 Task: Look for space in Bad Soden am Taunus, Germany from 9th July, 2023 to 16th July, 2023 for 2 adults, 1 child in price range Rs.8000 to Rs.16000. Place can be entire place with 2 bedrooms having 2 beds and 1 bathroom. Property type can be house, flat, guest house. Booking option can be shelf check-in. Required host language is English.
Action: Mouse moved to (632, 84)
Screenshot: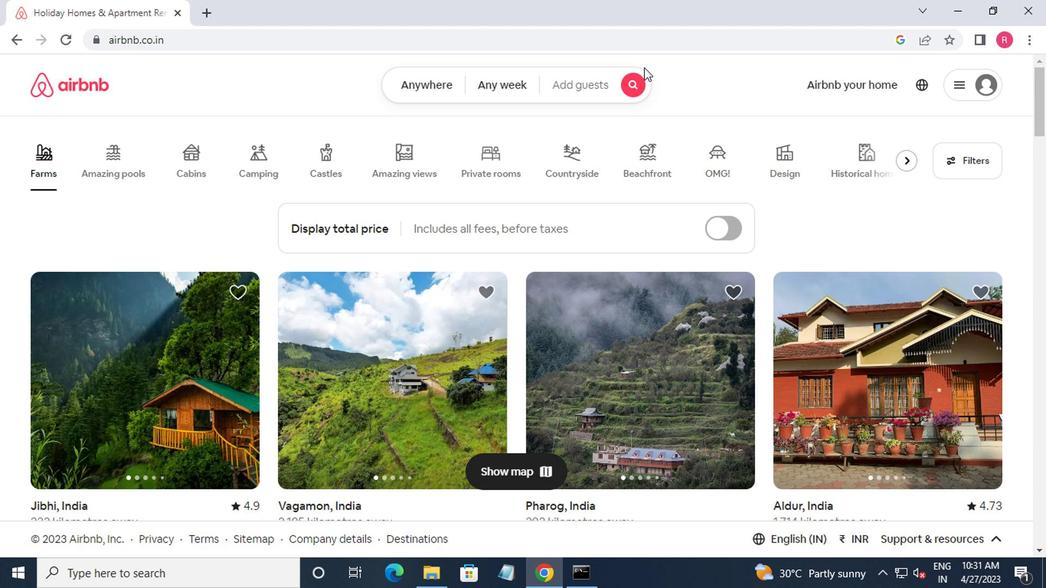 
Action: Mouse pressed left at (632, 84)
Screenshot: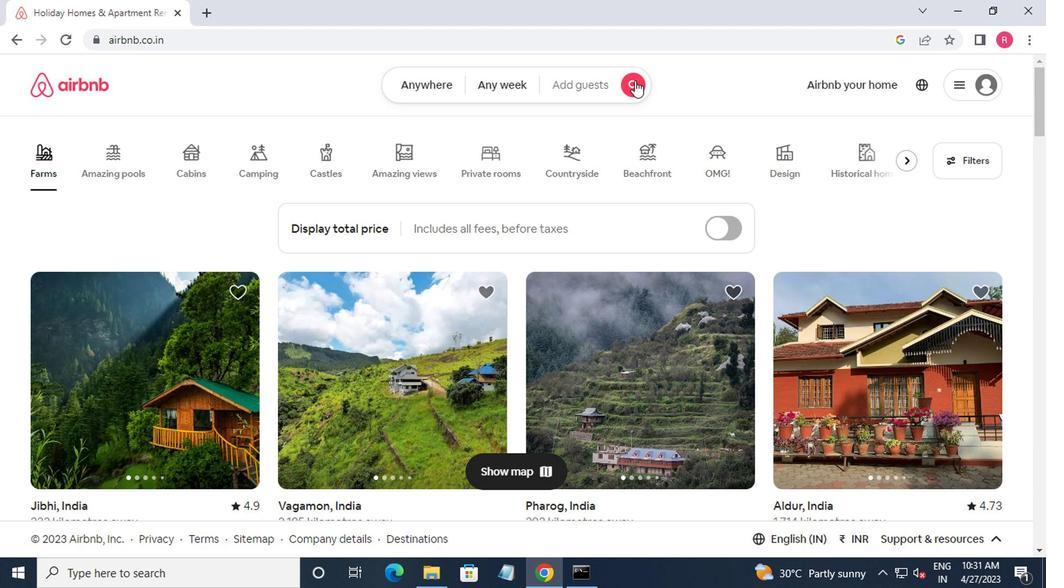 
Action: Mouse moved to (257, 149)
Screenshot: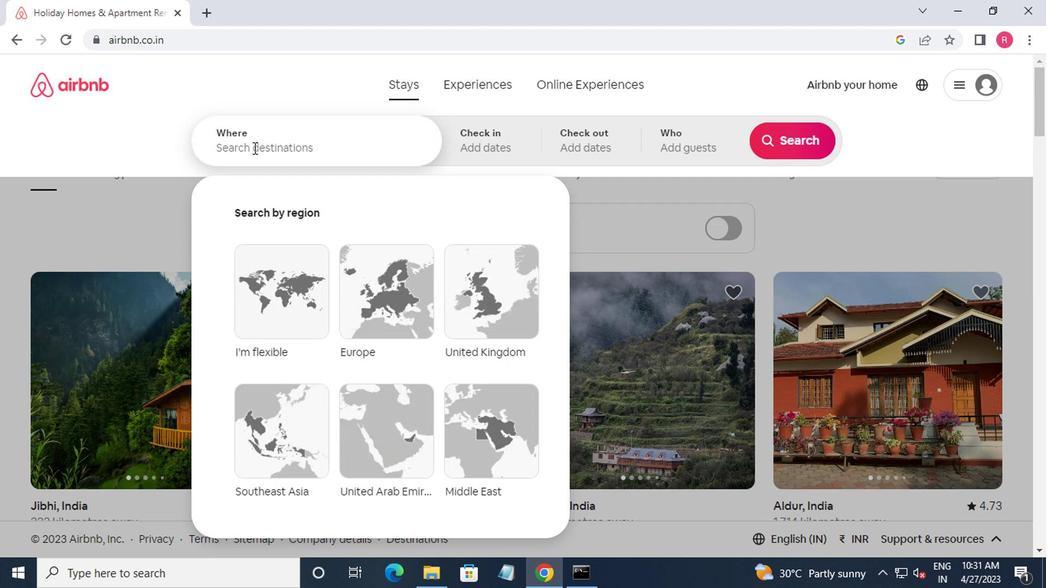 
Action: Mouse pressed left at (257, 149)
Screenshot: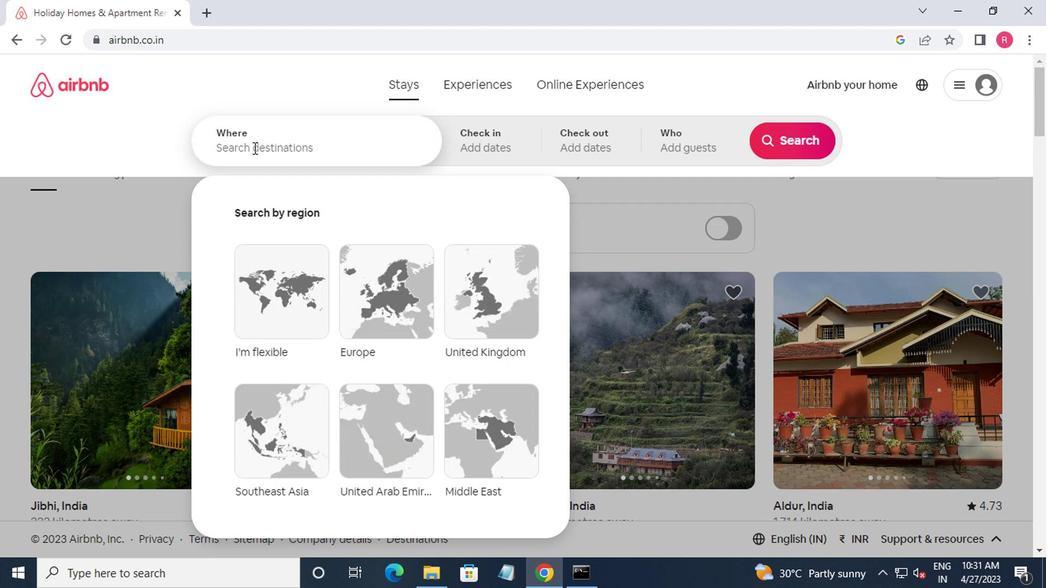 
Action: Key pressed bad<Key.space>soden<Key.space>a
Screenshot: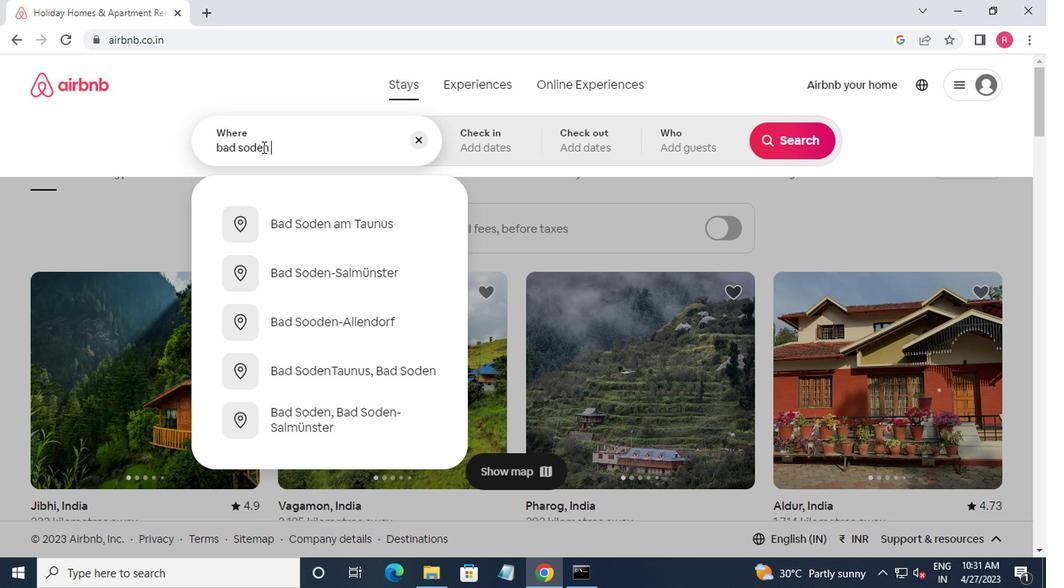 
Action: Mouse moved to (480, 349)
Screenshot: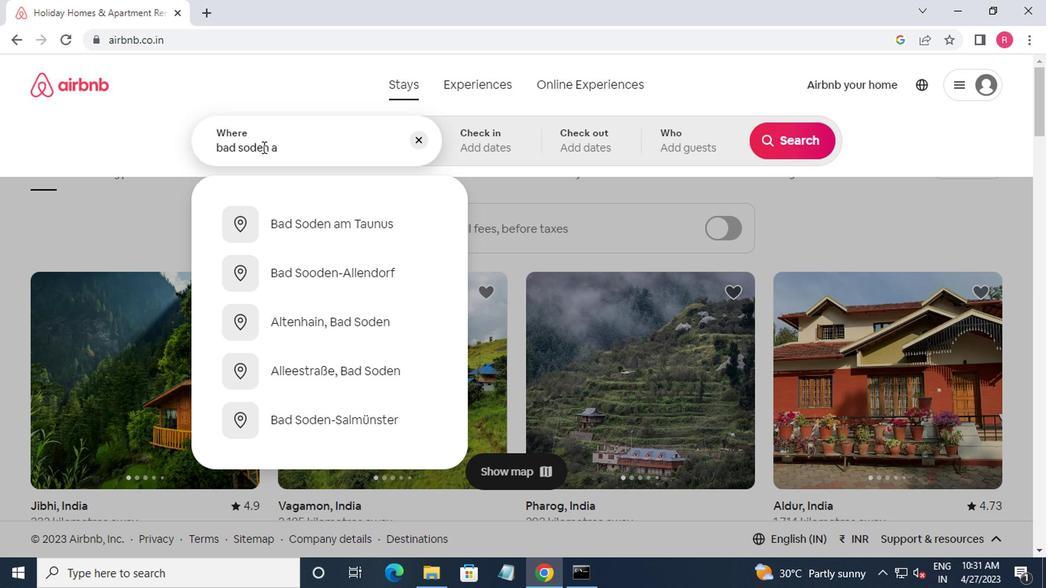 
Action: Mouse scrolled (480, 349) with delta (0, 0)
Screenshot: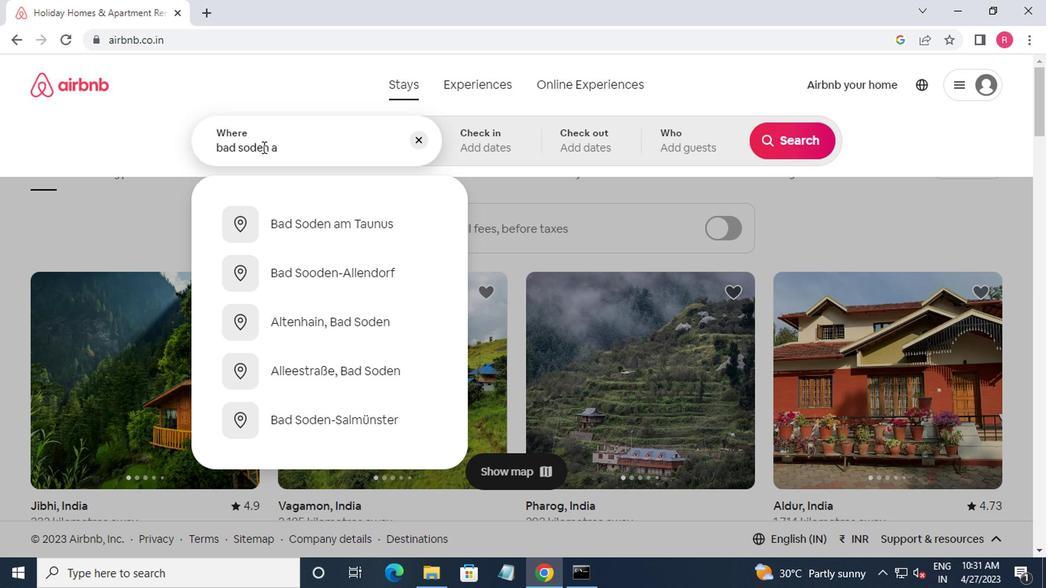 
Action: Mouse moved to (622, 92)
Screenshot: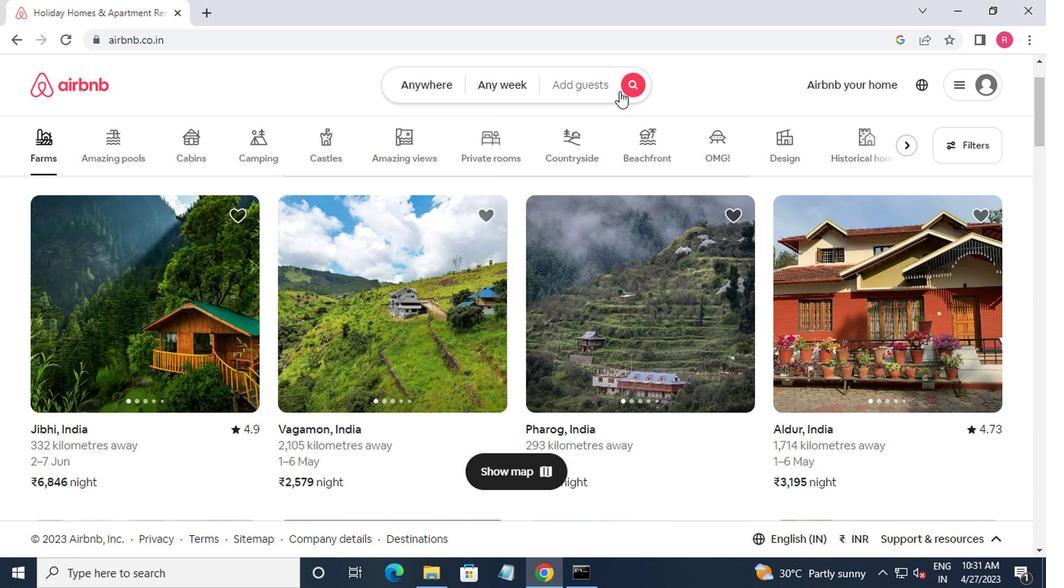 
Action: Mouse pressed left at (622, 92)
Screenshot: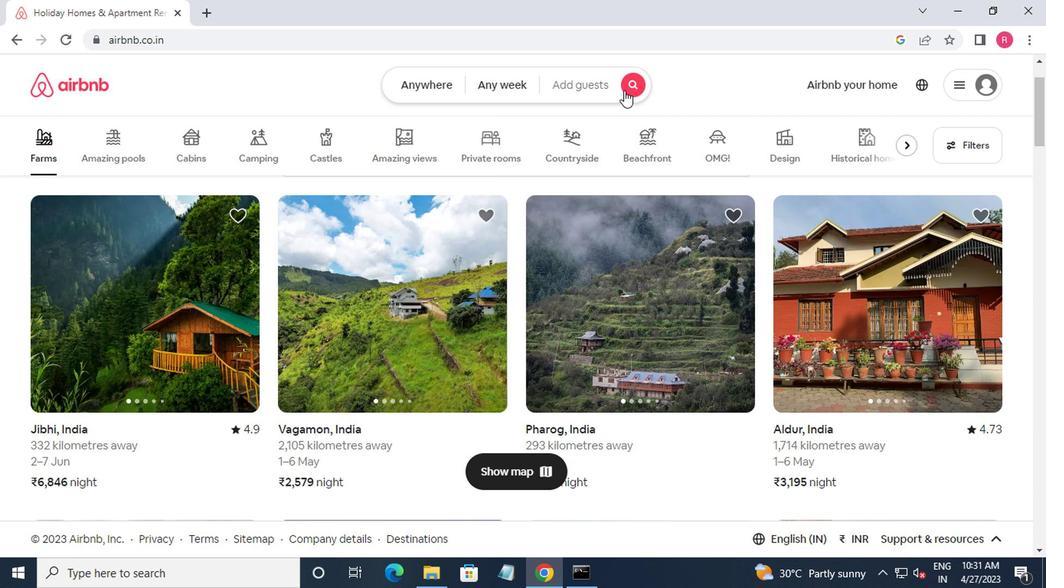 
Action: Mouse moved to (336, 156)
Screenshot: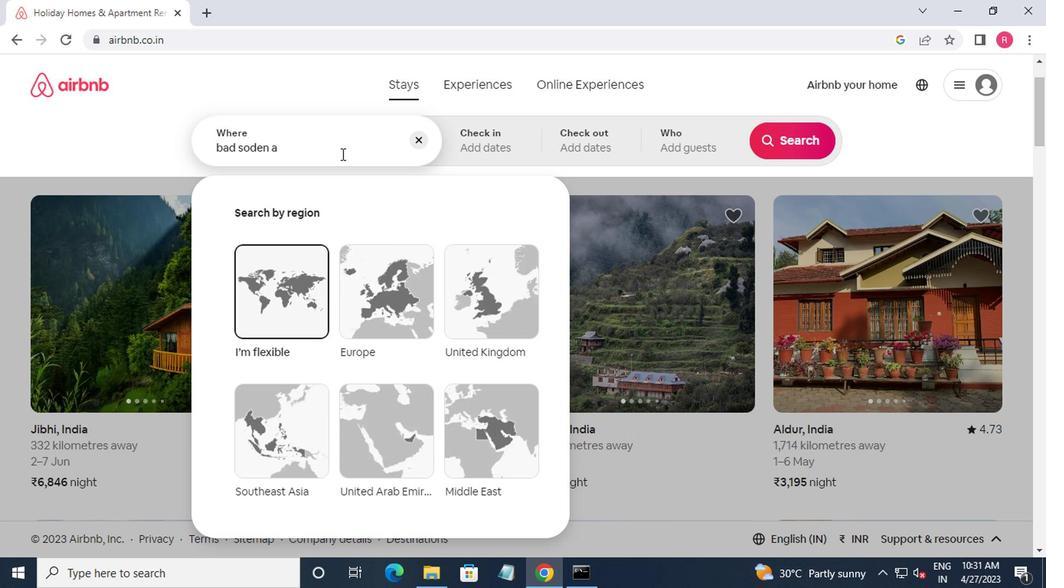 
Action: Mouse pressed left at (336, 156)
Screenshot: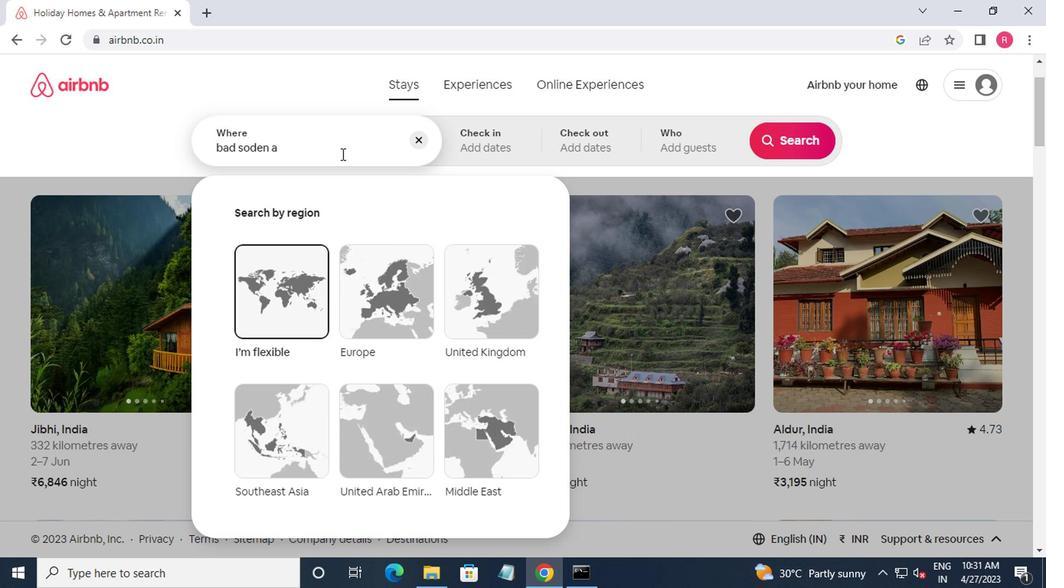 
Action: Mouse moved to (348, 149)
Screenshot: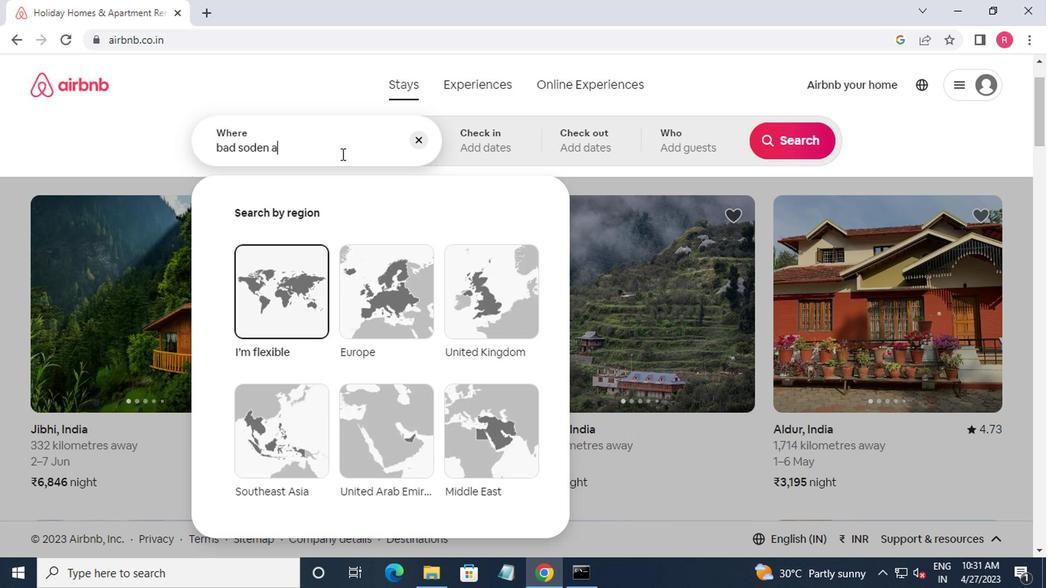 
Action: Key pressed n
Screenshot: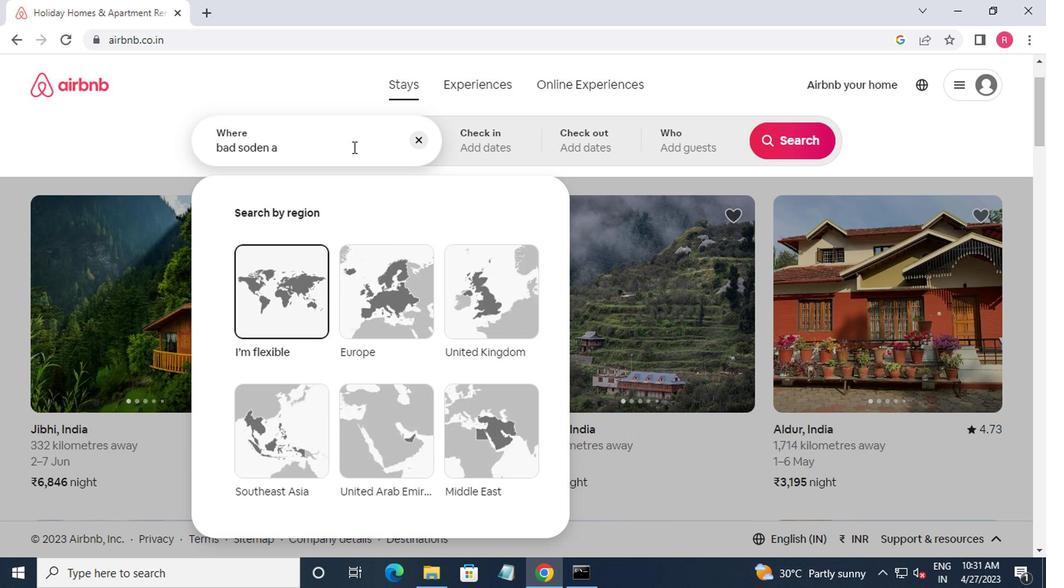 
Action: Mouse moved to (386, 220)
Screenshot: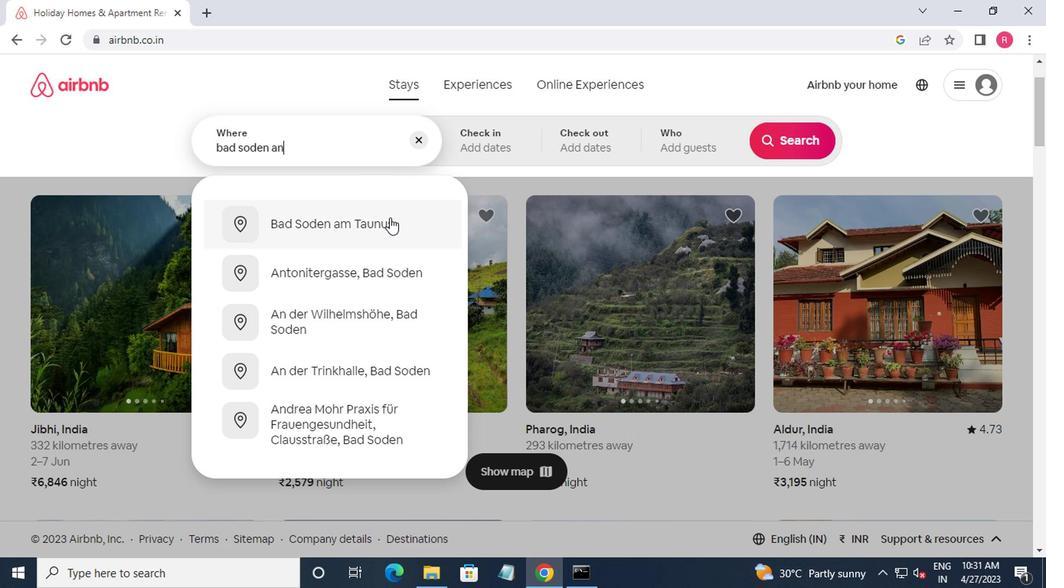 
Action: Mouse pressed left at (386, 220)
Screenshot: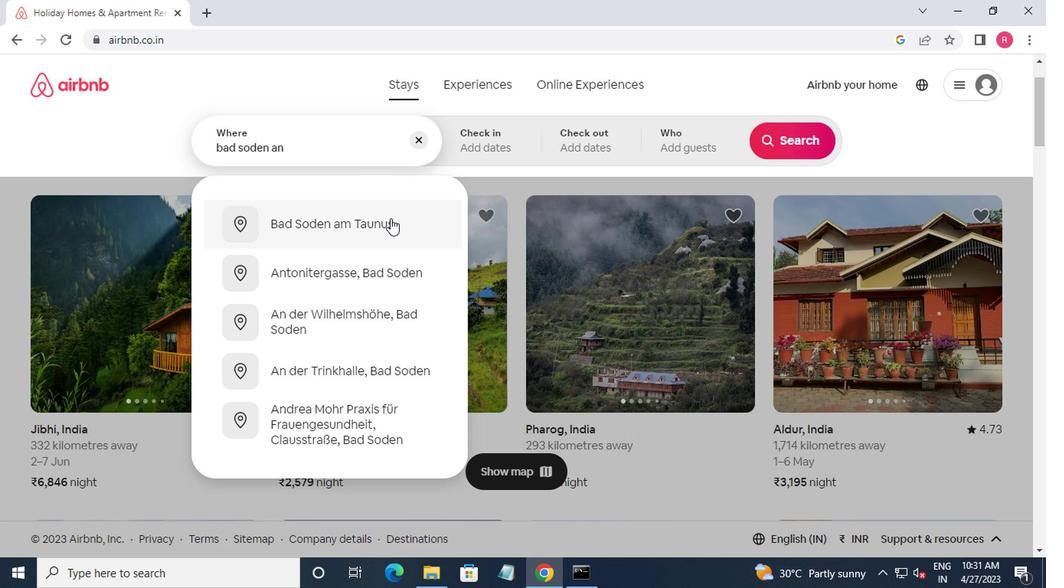 
Action: Mouse moved to (785, 267)
Screenshot: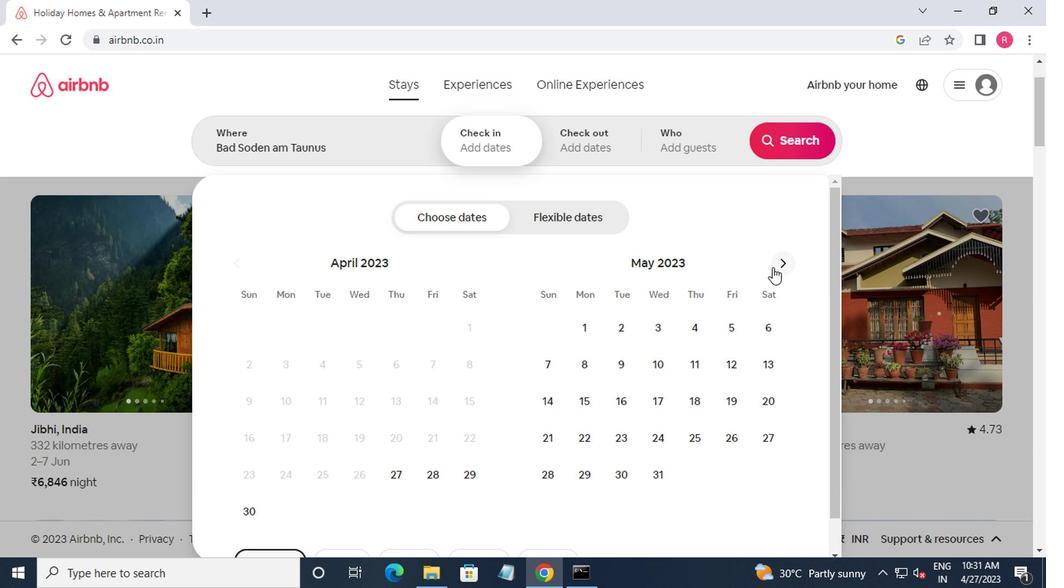
Action: Mouse pressed left at (785, 267)
Screenshot: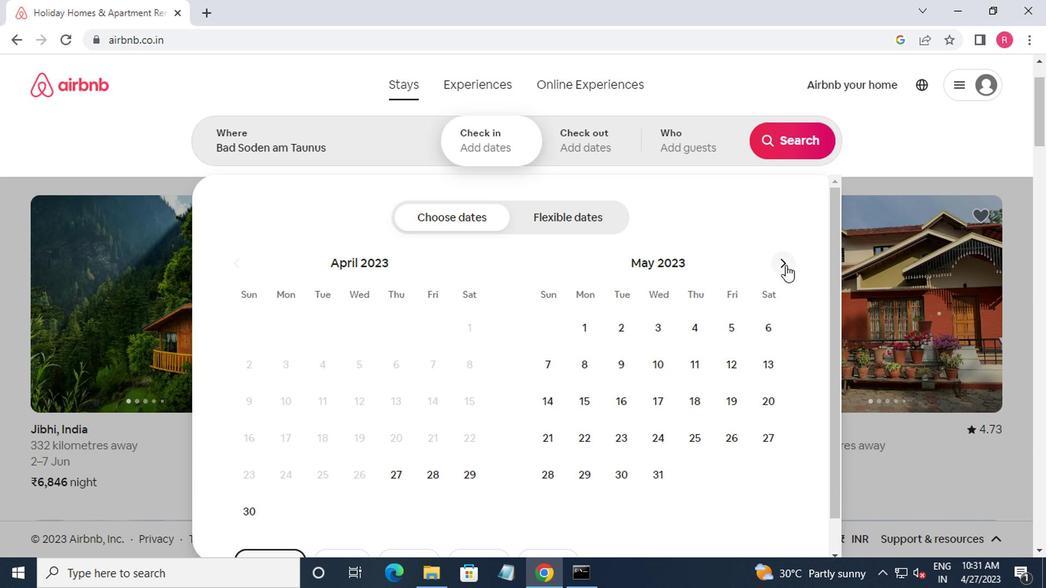 
Action: Mouse moved to (786, 267)
Screenshot: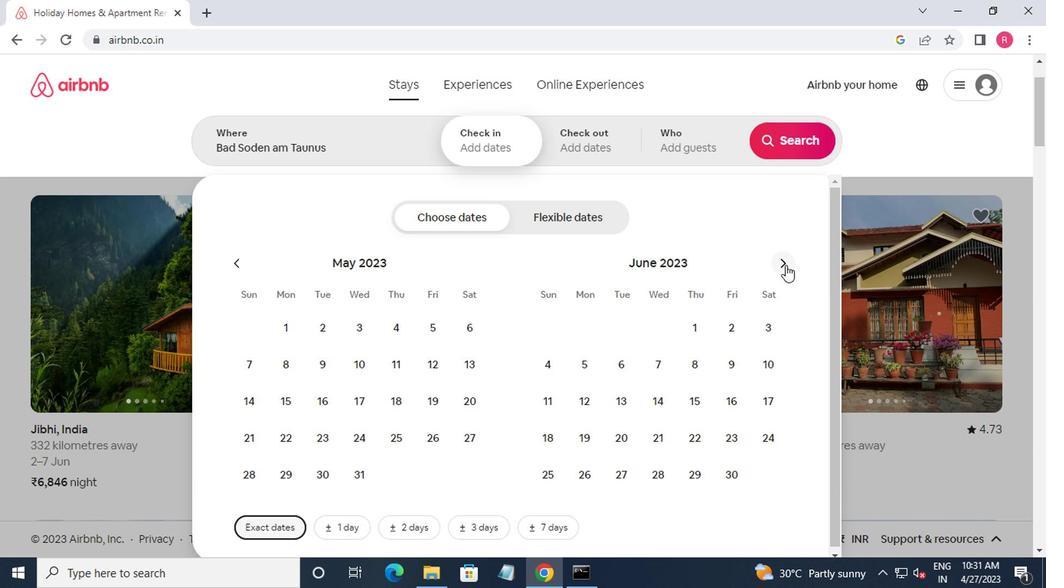 
Action: Mouse pressed left at (786, 267)
Screenshot: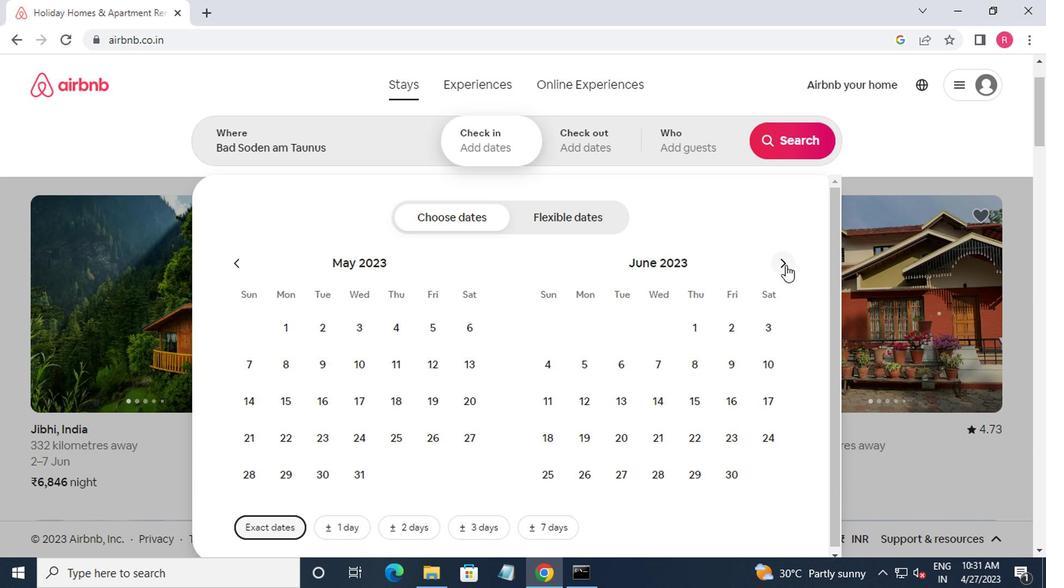 
Action: Mouse moved to (536, 406)
Screenshot: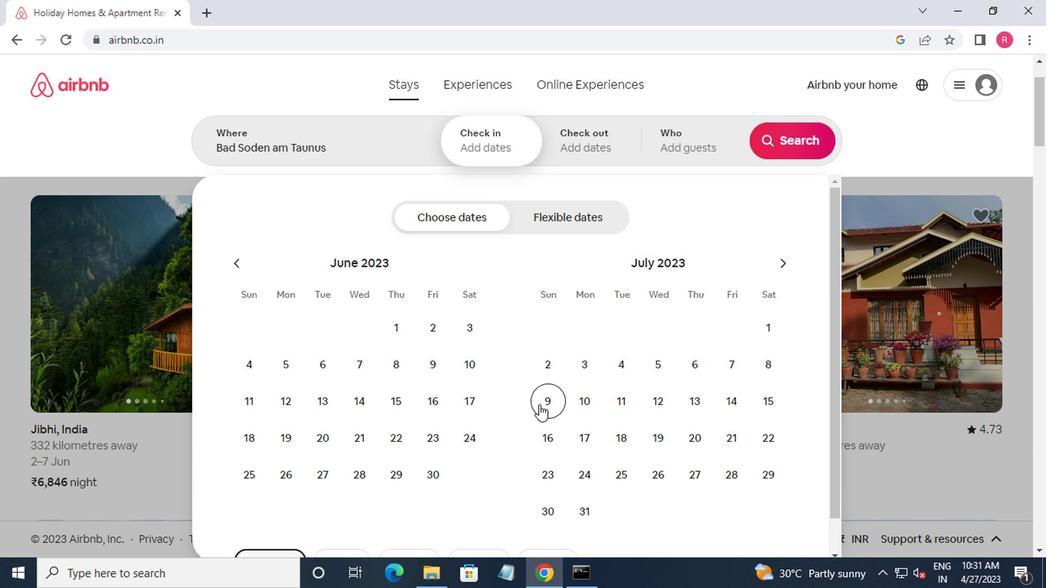 
Action: Mouse pressed left at (536, 406)
Screenshot: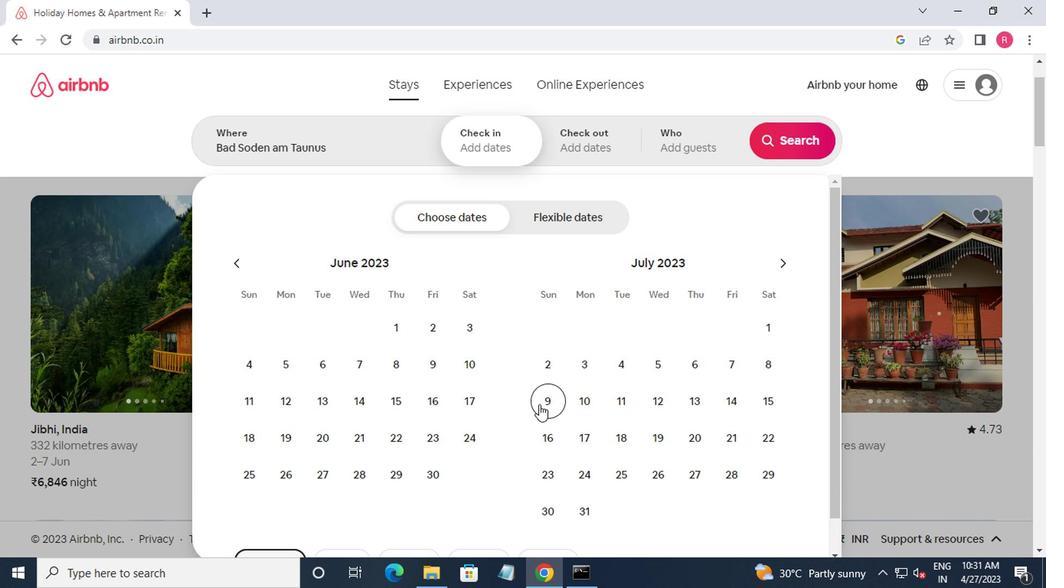 
Action: Mouse moved to (543, 440)
Screenshot: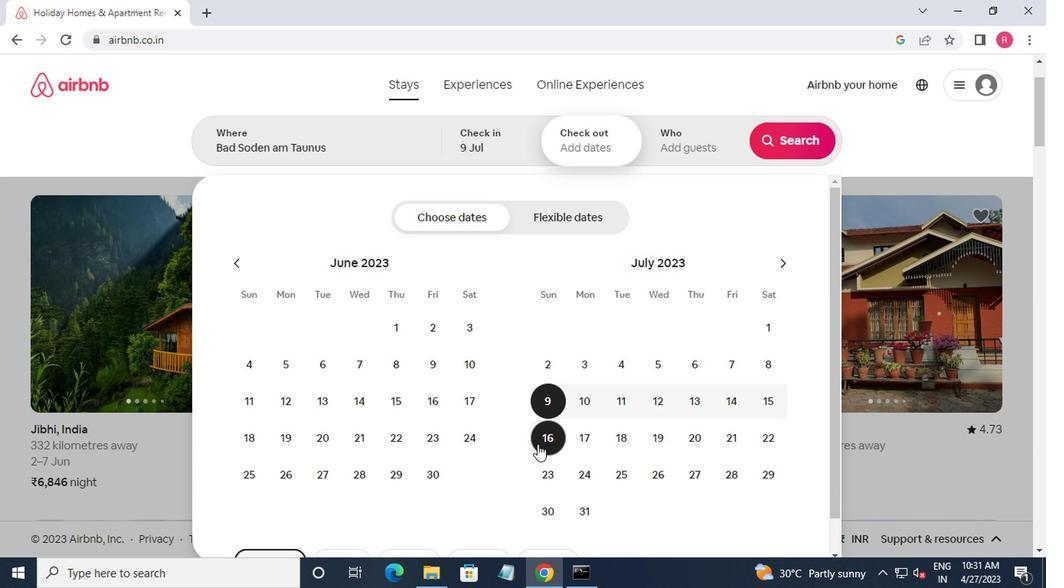 
Action: Mouse pressed left at (543, 440)
Screenshot: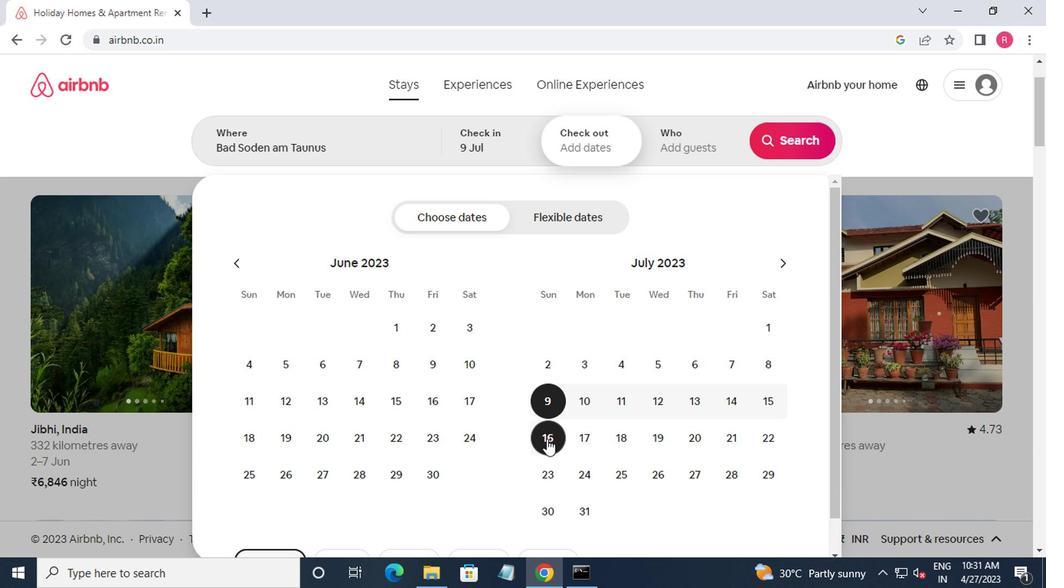 
Action: Mouse moved to (683, 129)
Screenshot: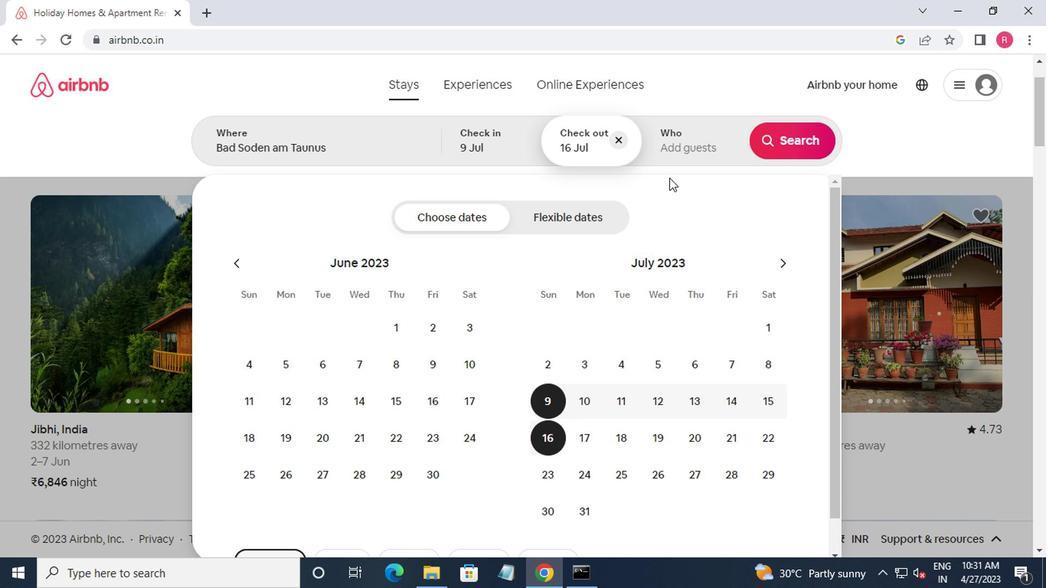 
Action: Mouse pressed left at (683, 129)
Screenshot: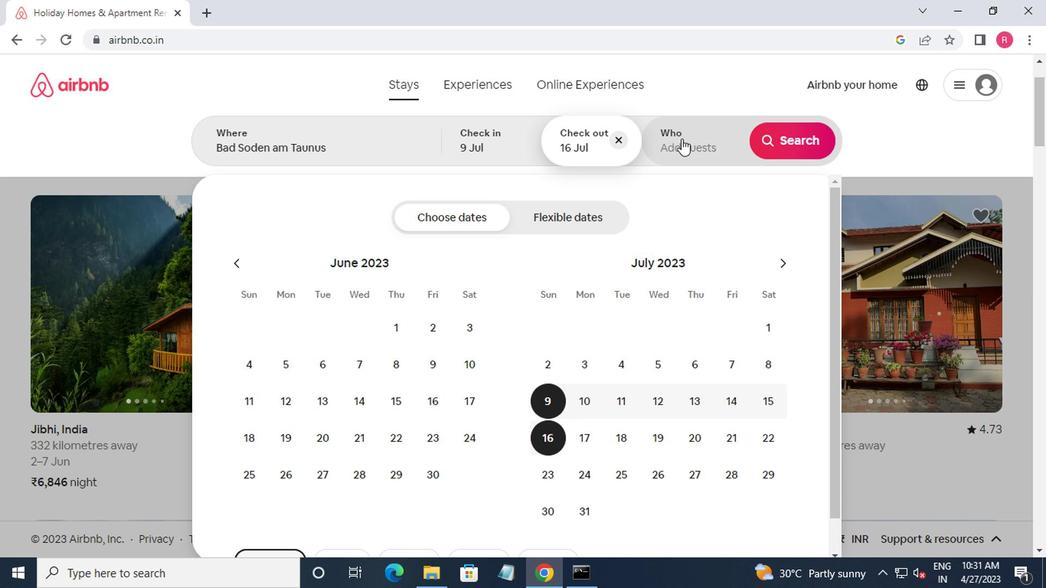 
Action: Mouse moved to (794, 222)
Screenshot: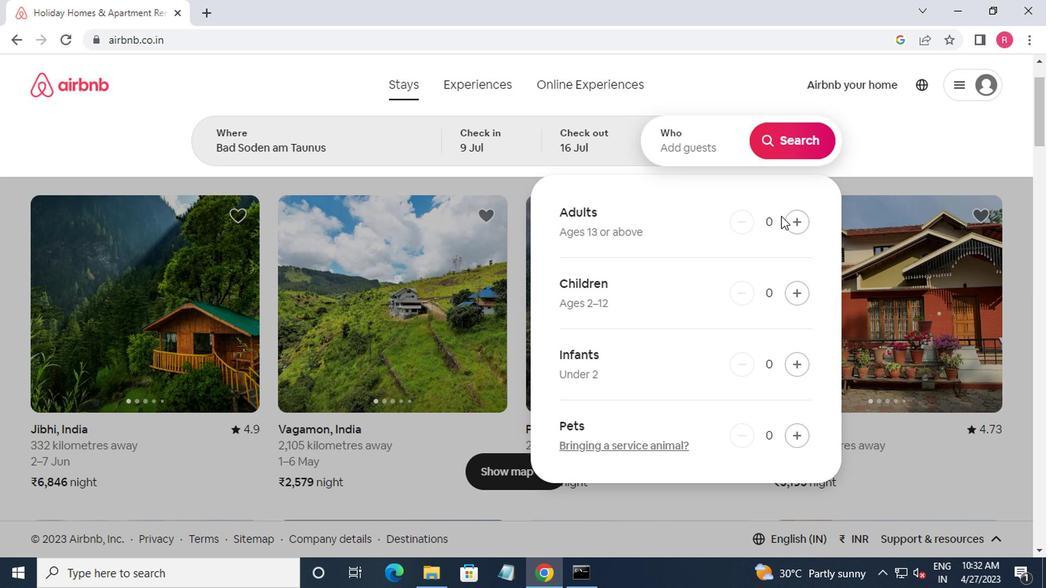 
Action: Mouse pressed left at (794, 222)
Screenshot: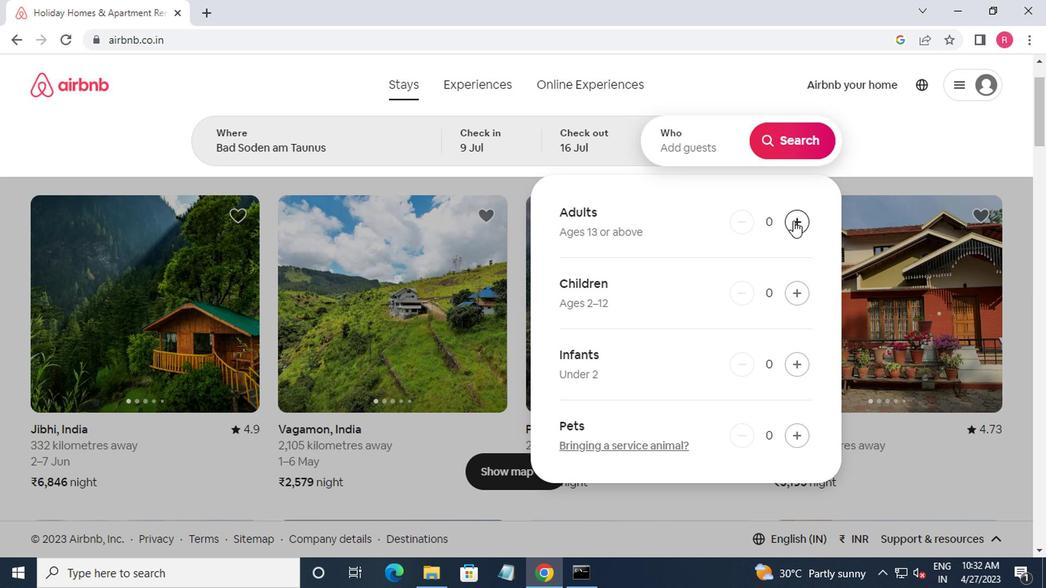 
Action: Mouse moved to (795, 222)
Screenshot: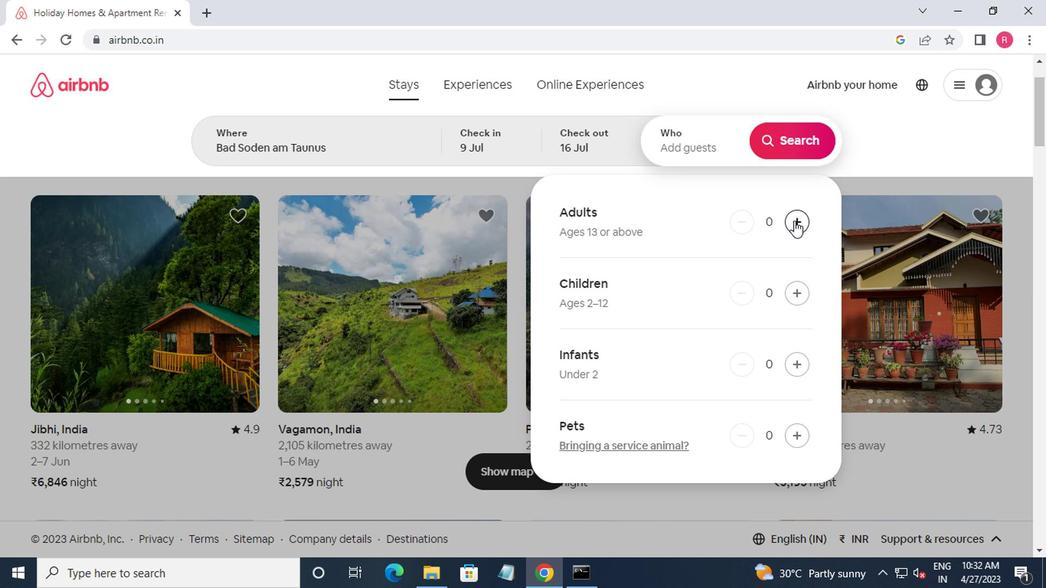 
Action: Mouse pressed left at (795, 222)
Screenshot: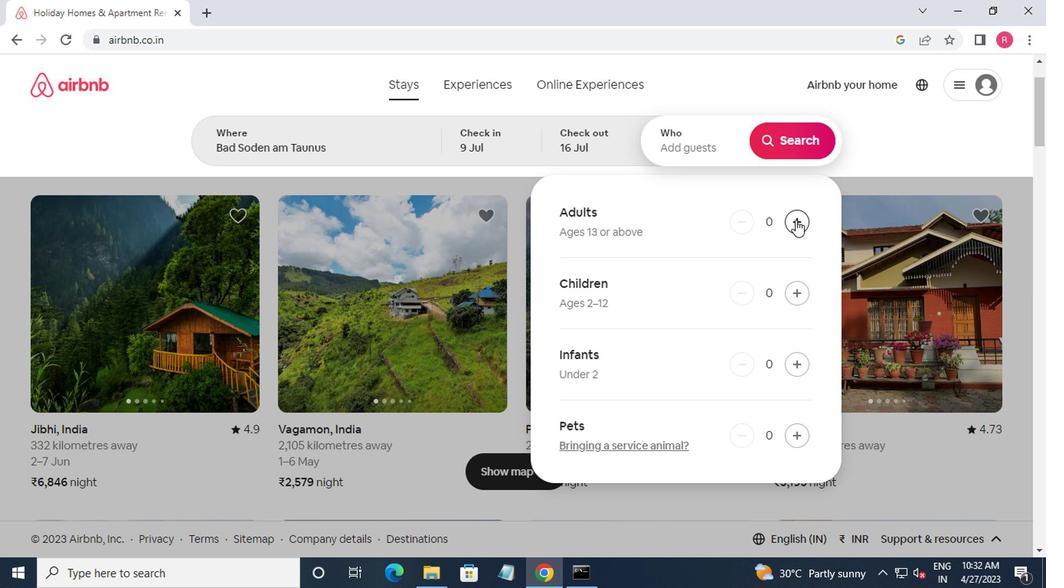 
Action: Mouse moved to (796, 284)
Screenshot: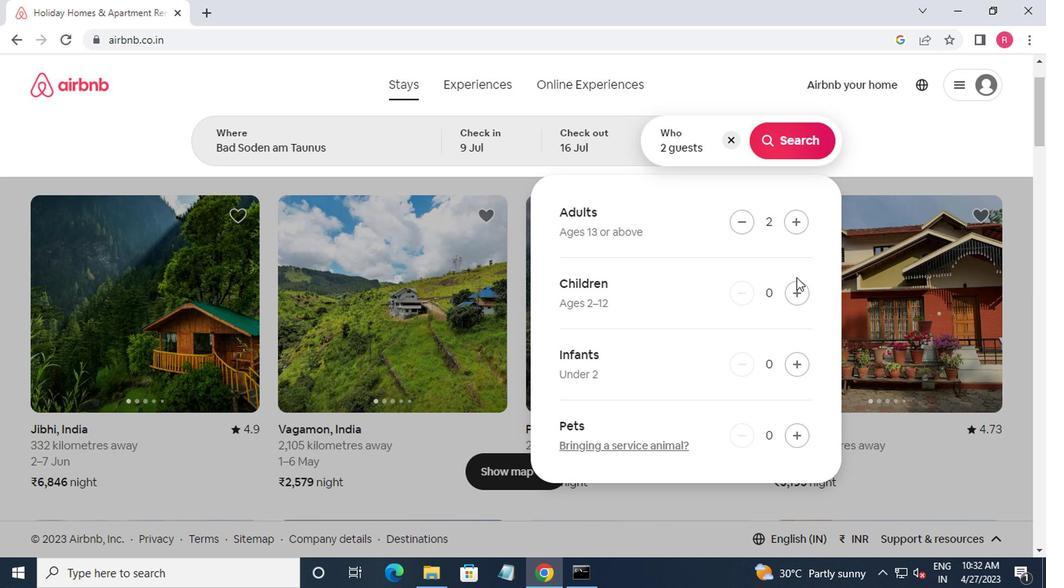 
Action: Mouse pressed left at (796, 284)
Screenshot: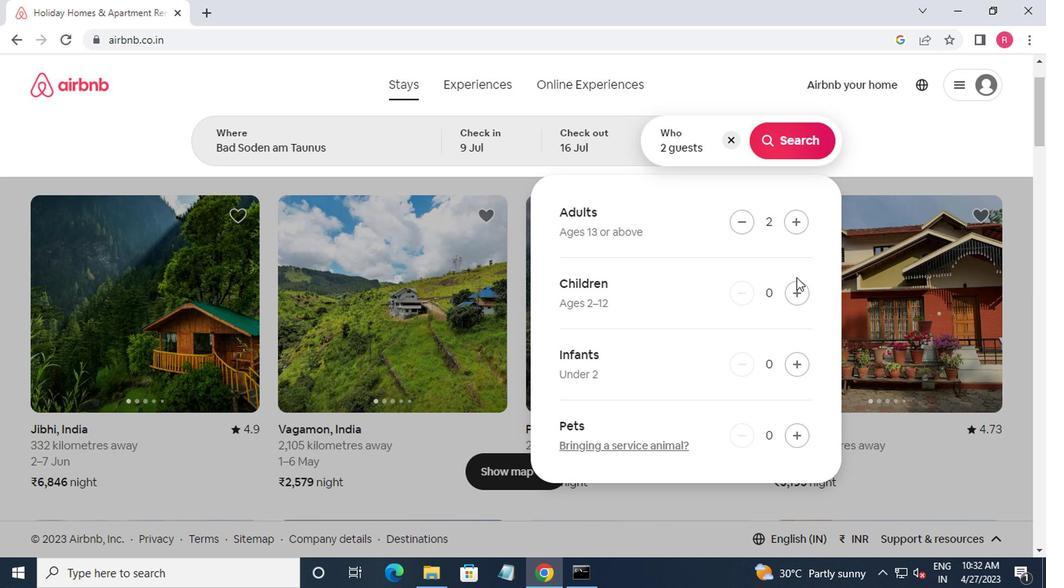 
Action: Mouse moved to (777, 148)
Screenshot: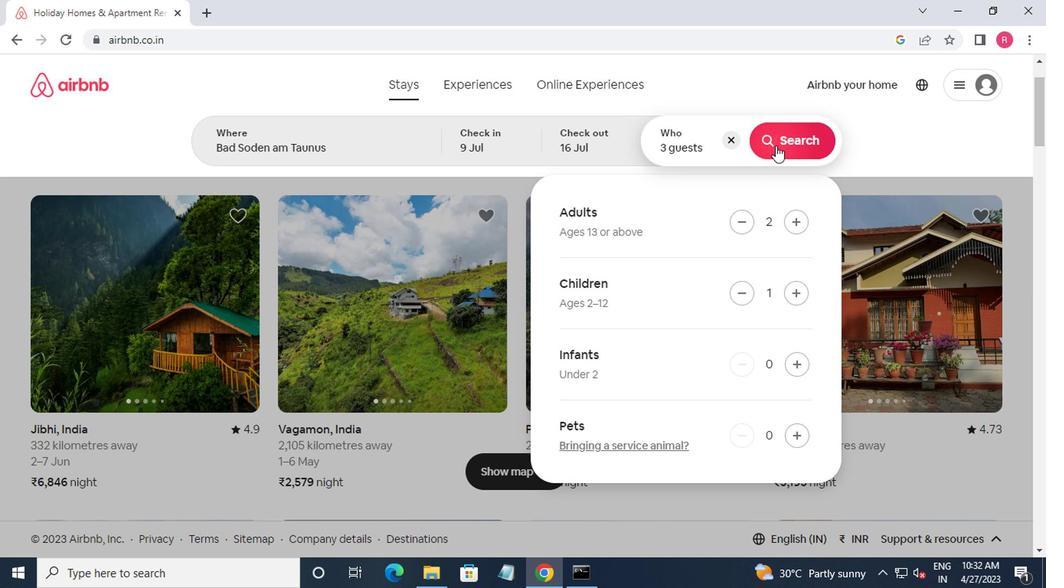
Action: Mouse pressed left at (777, 148)
Screenshot: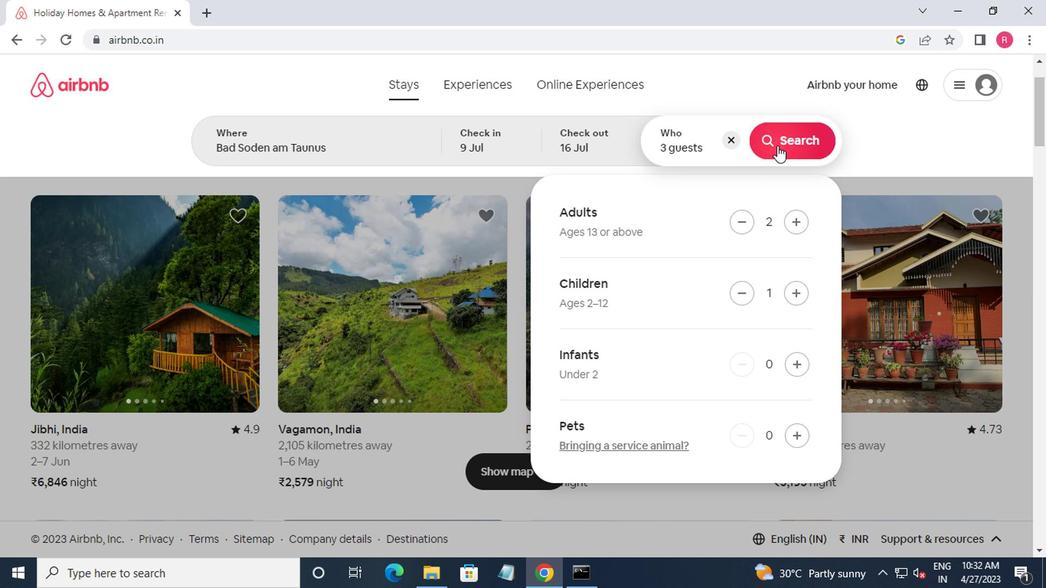 
Action: Mouse moved to (989, 149)
Screenshot: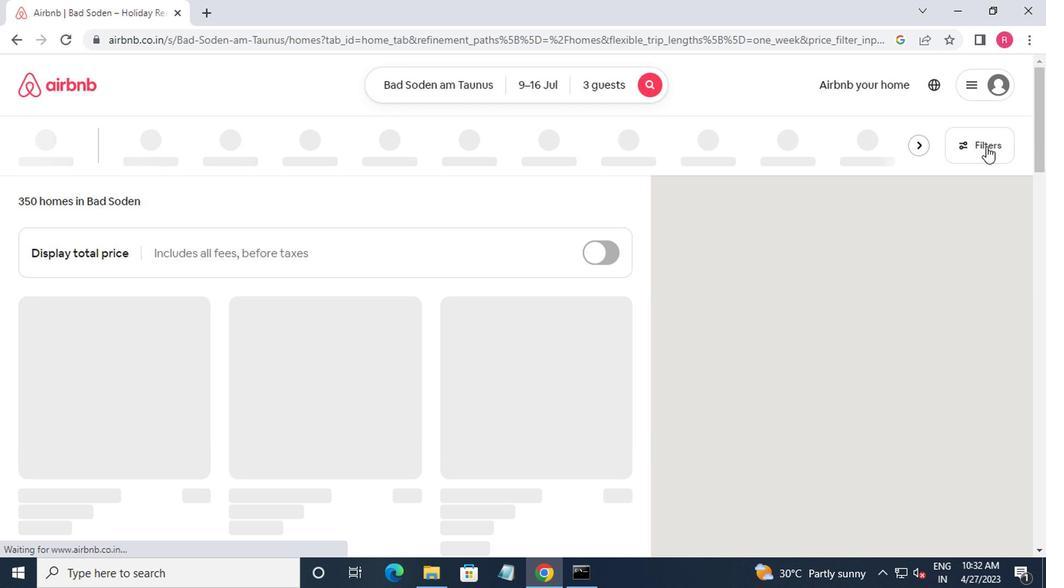 
Action: Mouse pressed left at (989, 149)
Screenshot: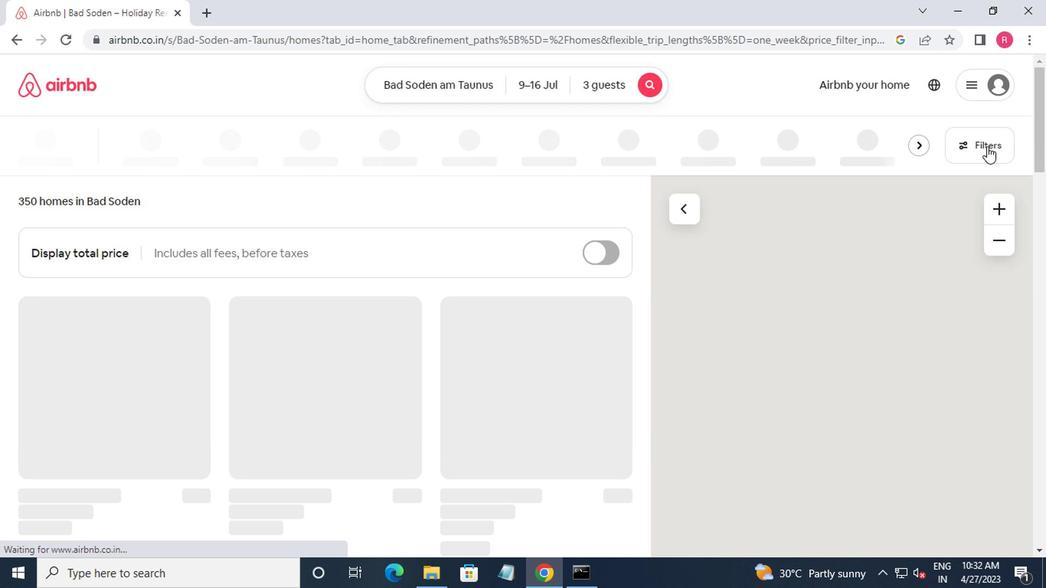 
Action: Mouse moved to (355, 344)
Screenshot: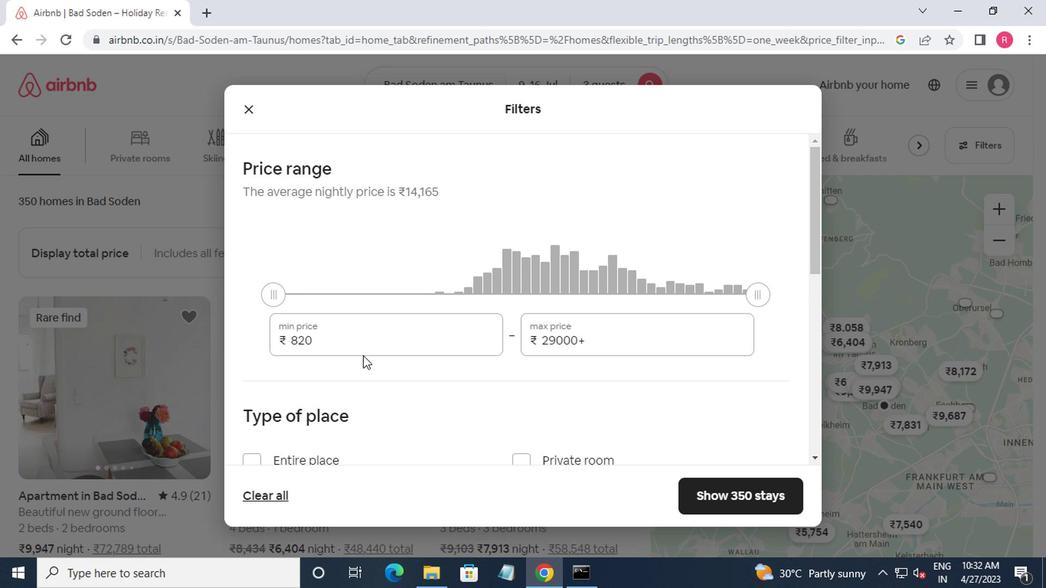 
Action: Mouse pressed left at (355, 344)
Screenshot: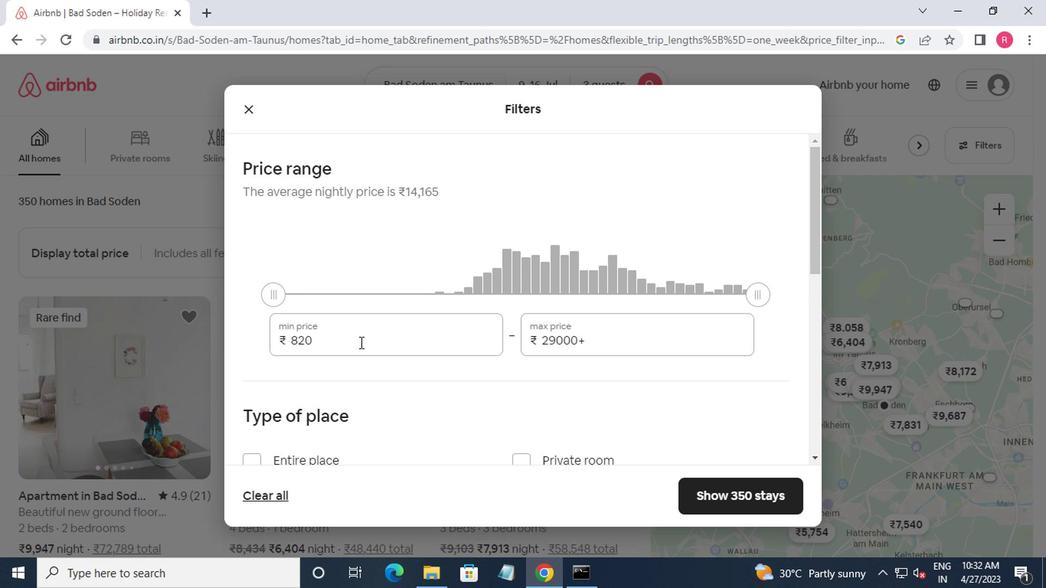 
Action: Mouse moved to (355, 343)
Screenshot: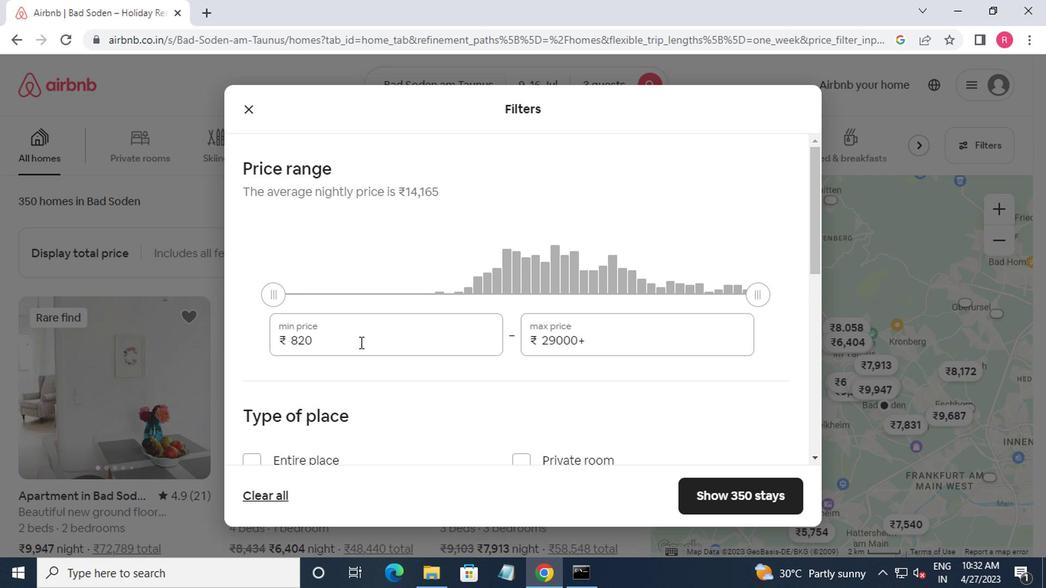 
Action: Key pressed <Key.backspace><Key.backspace>000<Key.tab>16000
Screenshot: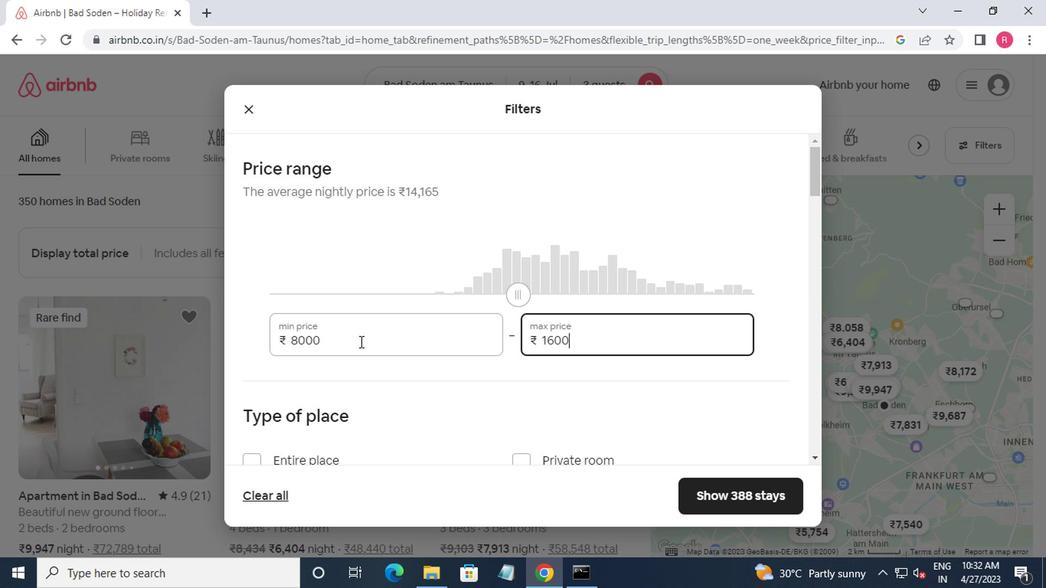 
Action: Mouse moved to (352, 343)
Screenshot: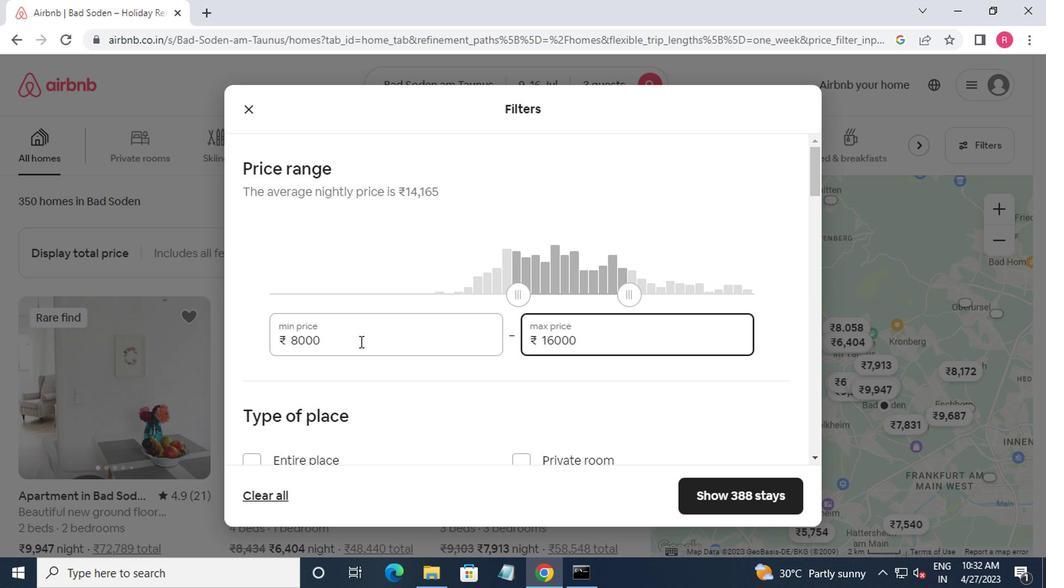 
Action: Mouse scrolled (352, 342) with delta (0, -1)
Screenshot: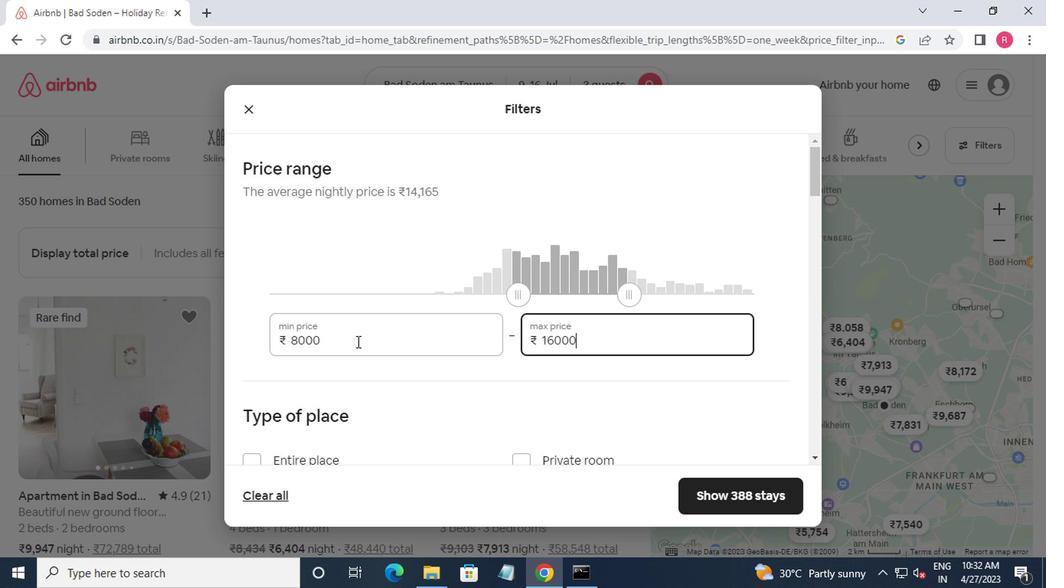 
Action: Mouse scrolled (352, 342) with delta (0, -1)
Screenshot: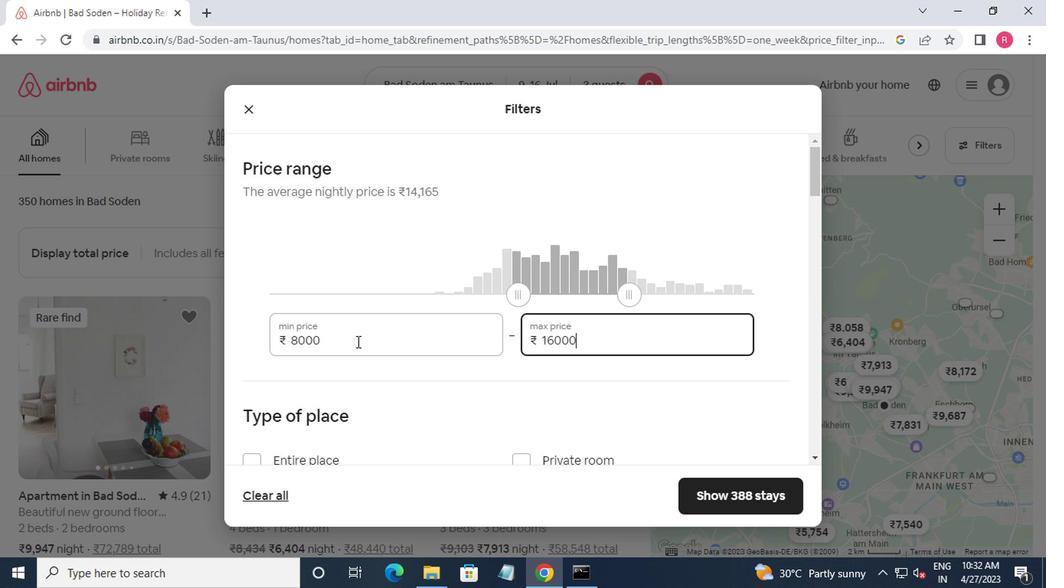 
Action: Mouse moved to (248, 315)
Screenshot: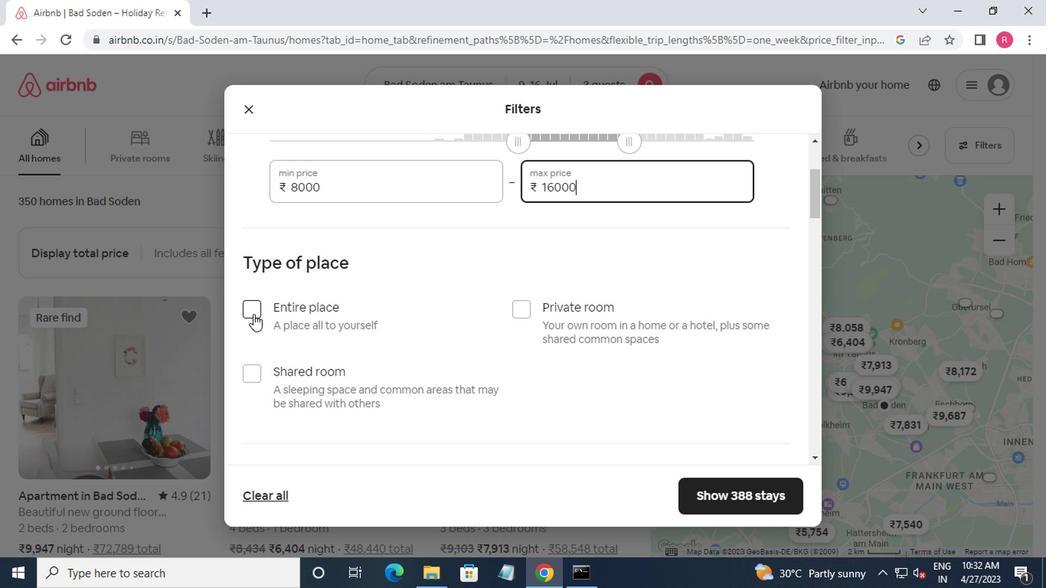 
Action: Mouse pressed left at (248, 315)
Screenshot: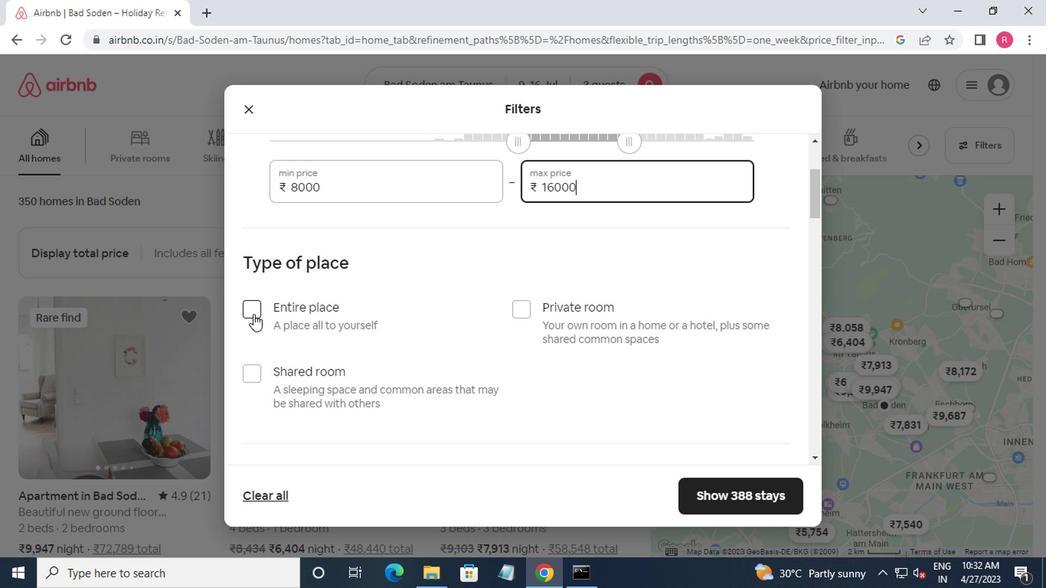 
Action: Mouse moved to (248, 317)
Screenshot: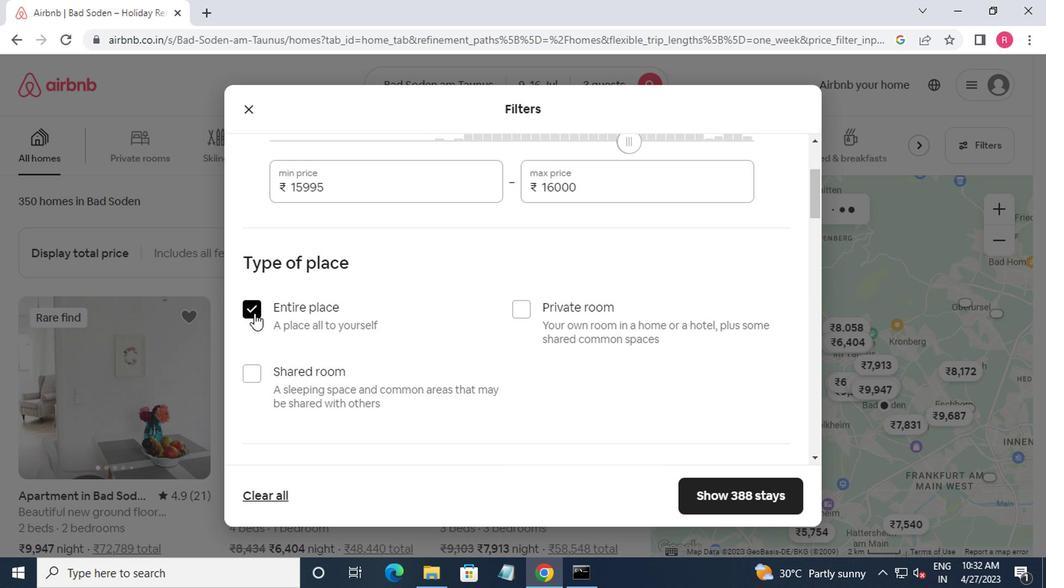 
Action: Mouse scrolled (248, 316) with delta (0, -1)
Screenshot: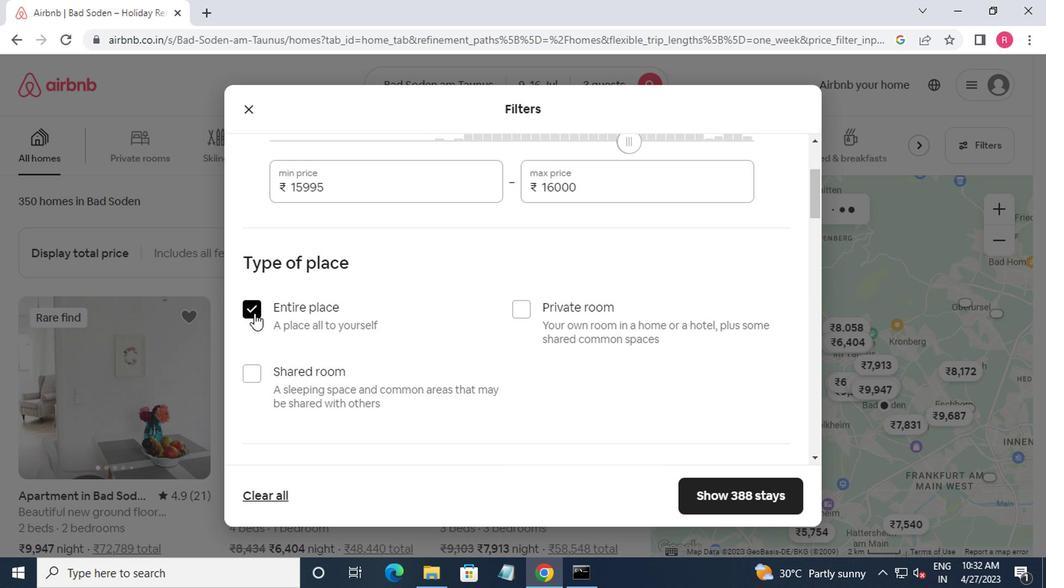 
Action: Mouse moved to (249, 322)
Screenshot: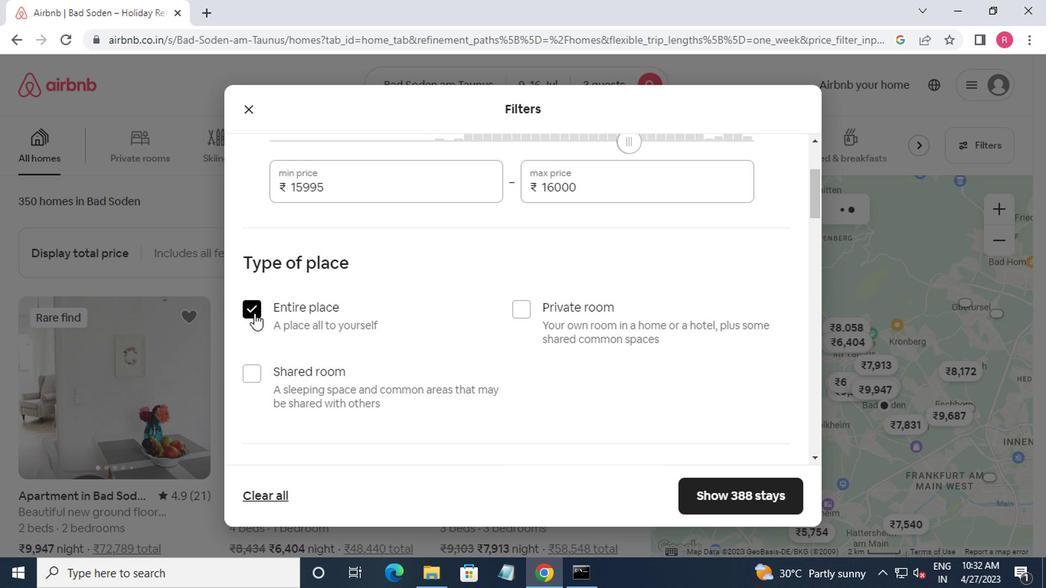 
Action: Mouse scrolled (249, 321) with delta (0, -1)
Screenshot: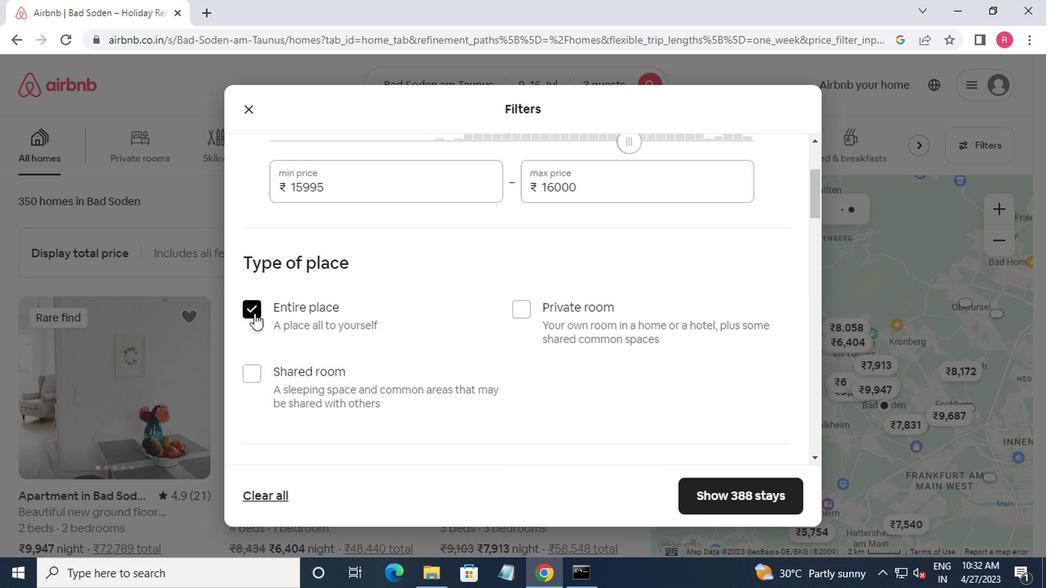 
Action: Mouse moved to (349, 399)
Screenshot: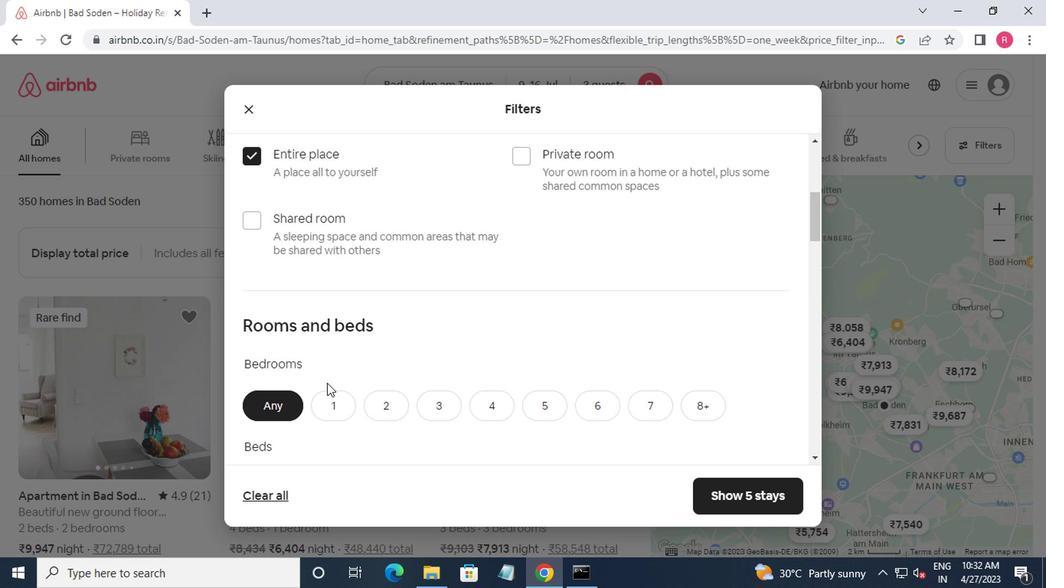 
Action: Mouse scrolled (349, 398) with delta (0, 0)
Screenshot: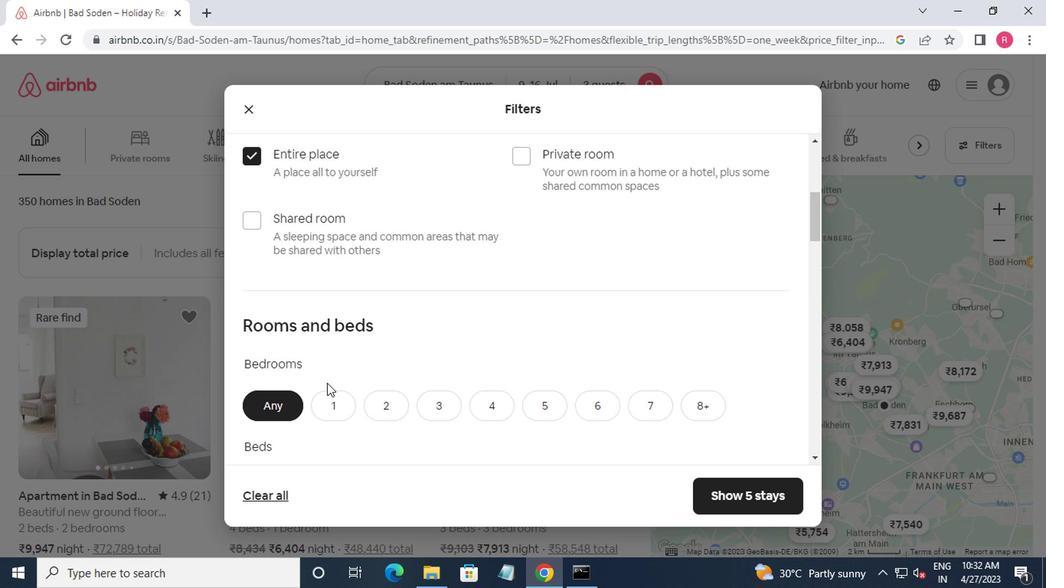 
Action: Mouse moved to (383, 332)
Screenshot: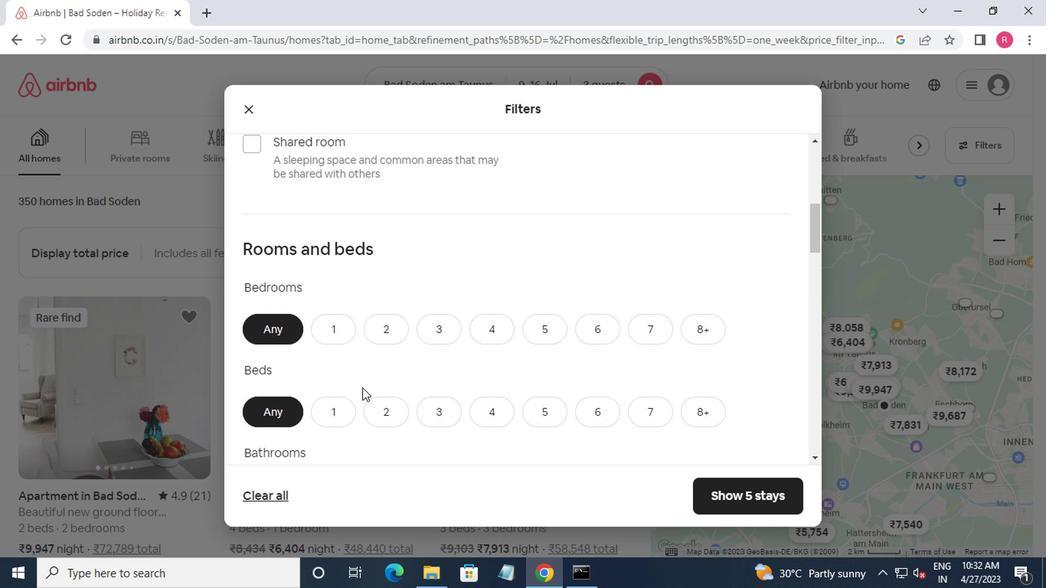 
Action: Mouse pressed left at (383, 332)
Screenshot: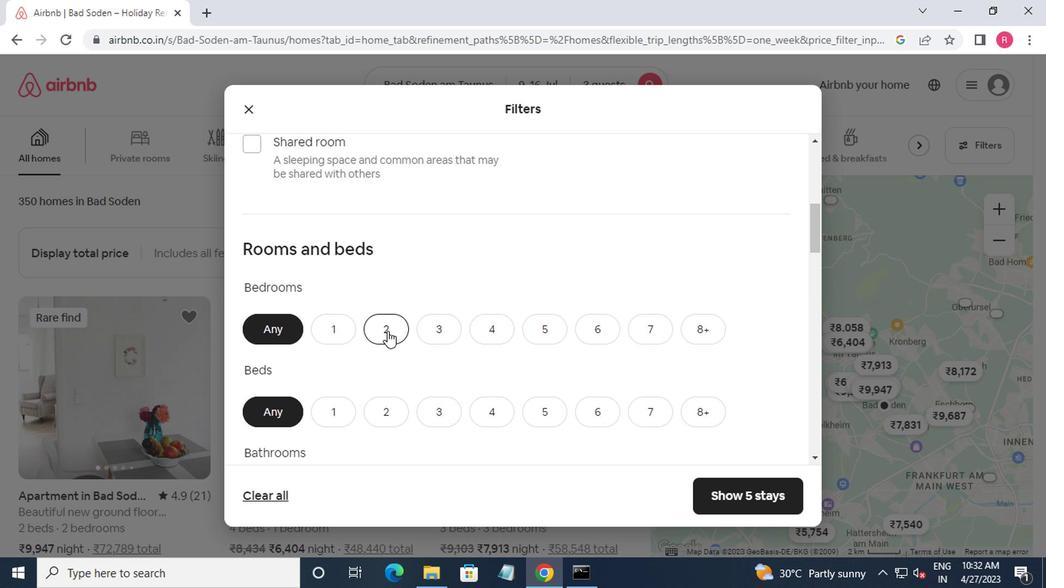 
Action: Mouse moved to (385, 406)
Screenshot: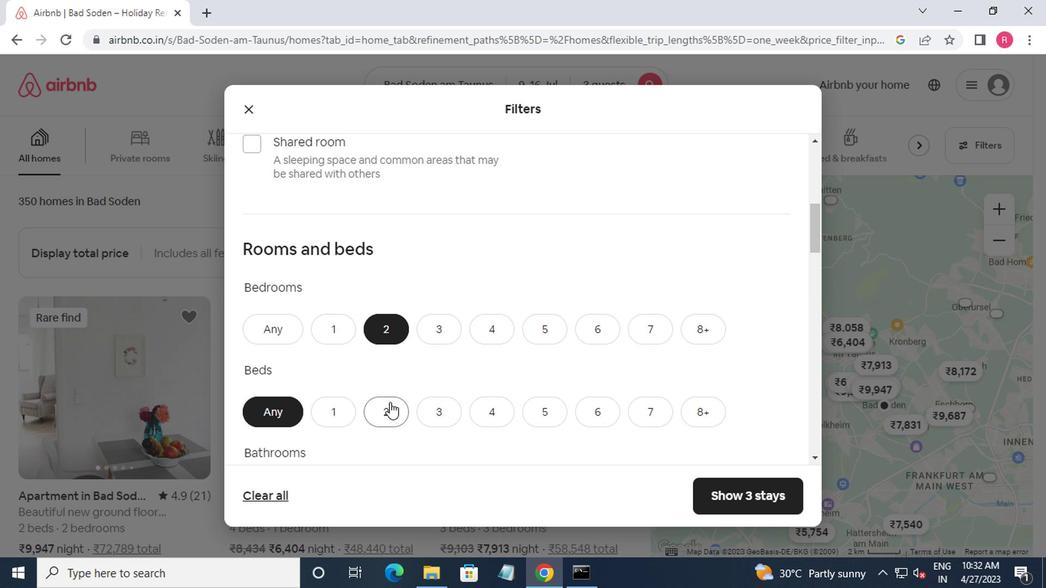 
Action: Mouse pressed left at (385, 406)
Screenshot: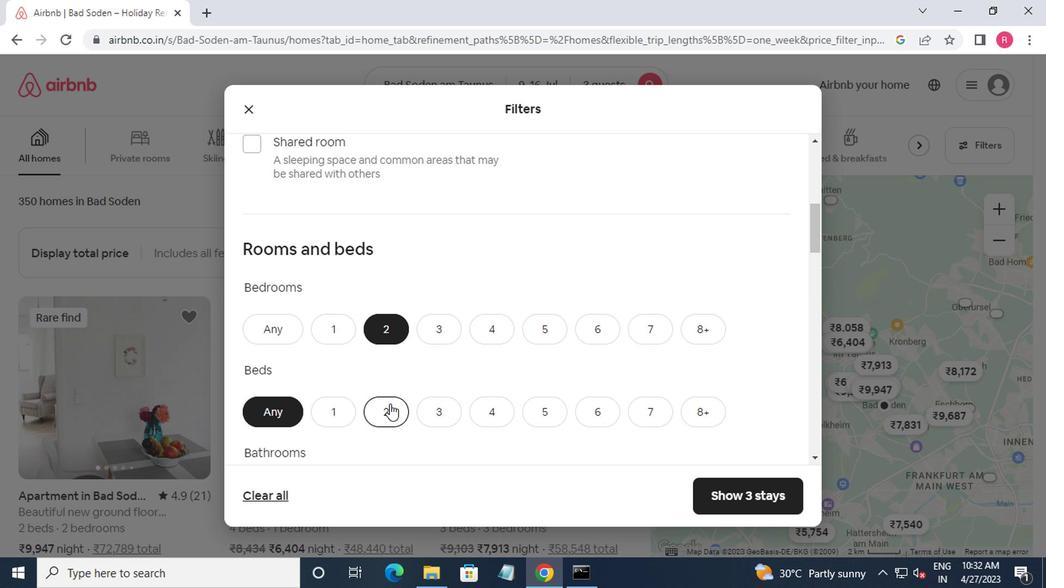 
Action: Mouse moved to (397, 397)
Screenshot: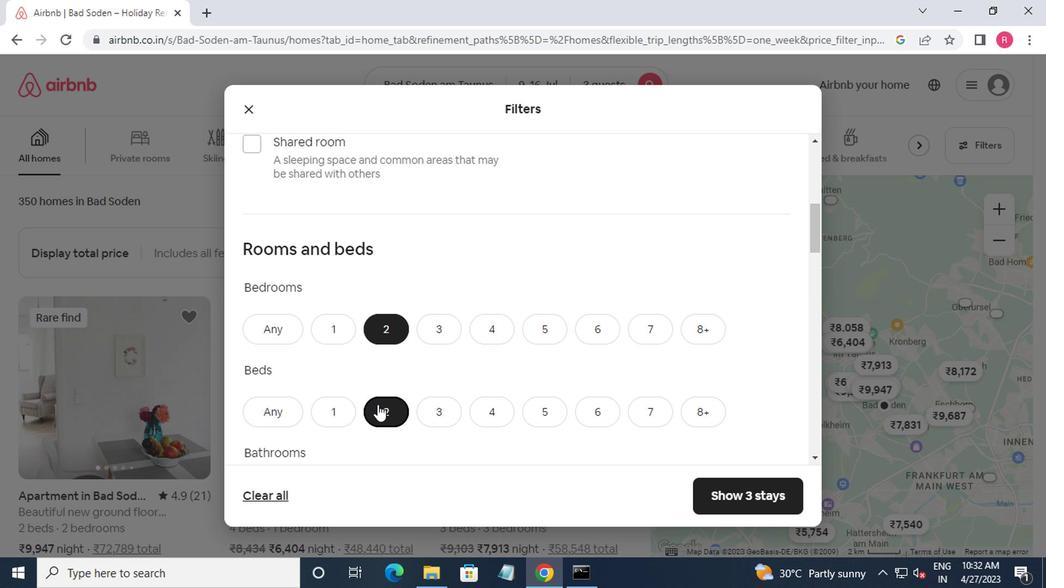 
Action: Mouse scrolled (397, 397) with delta (0, 0)
Screenshot: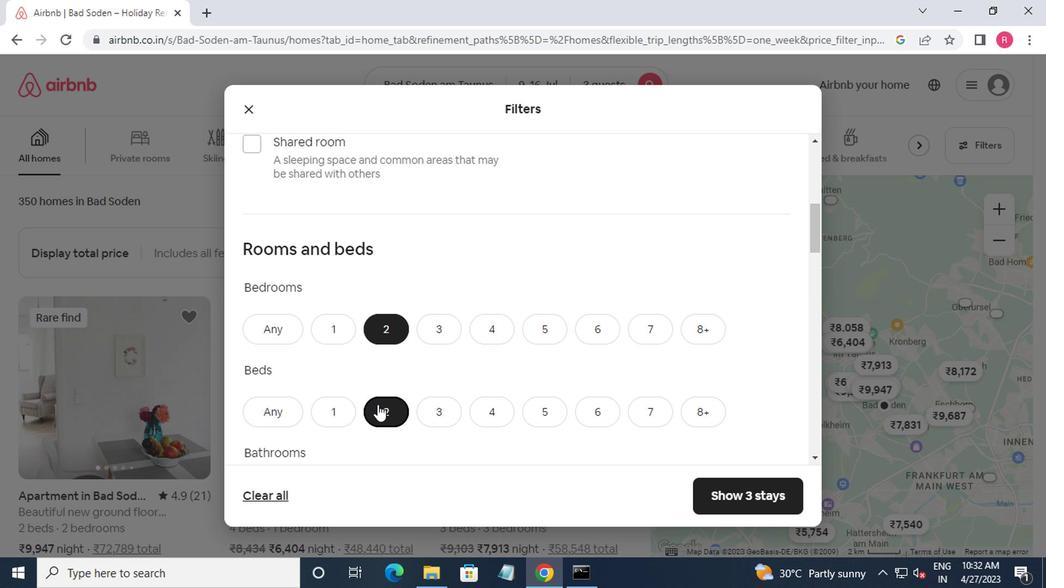 
Action: Mouse moved to (408, 407)
Screenshot: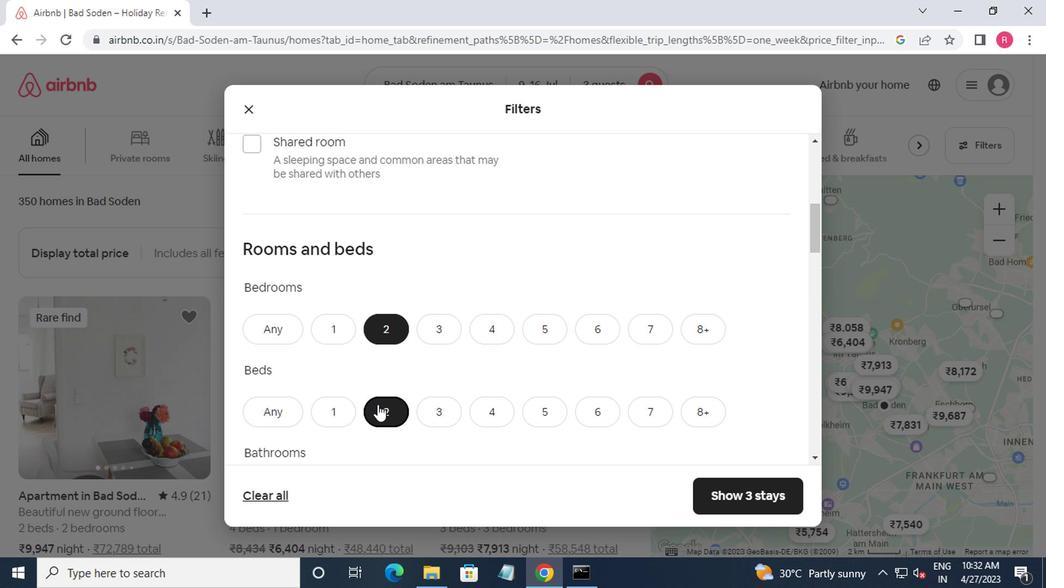 
Action: Mouse scrolled (408, 407) with delta (0, 0)
Screenshot: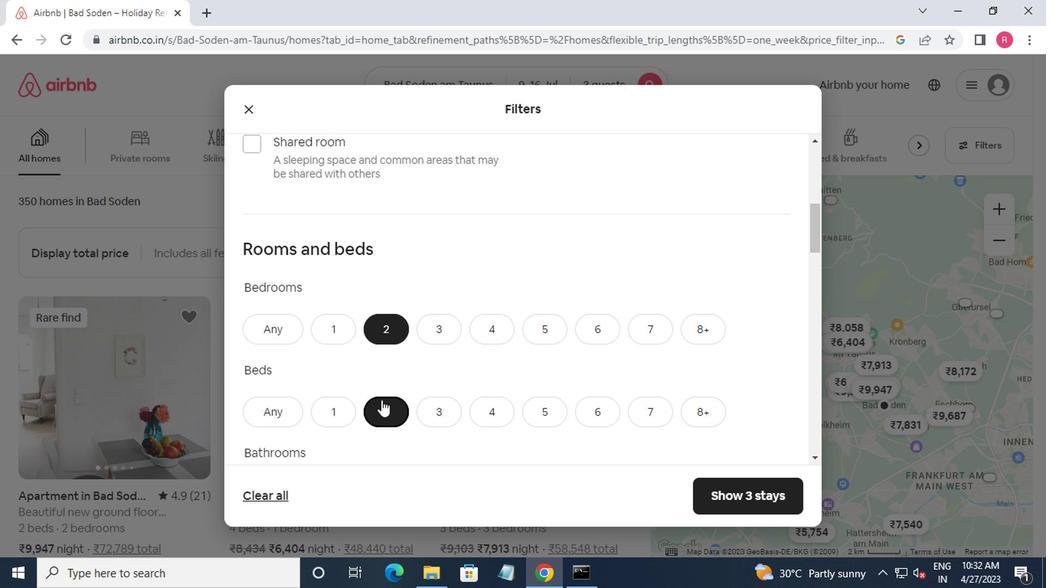 
Action: Mouse moved to (338, 340)
Screenshot: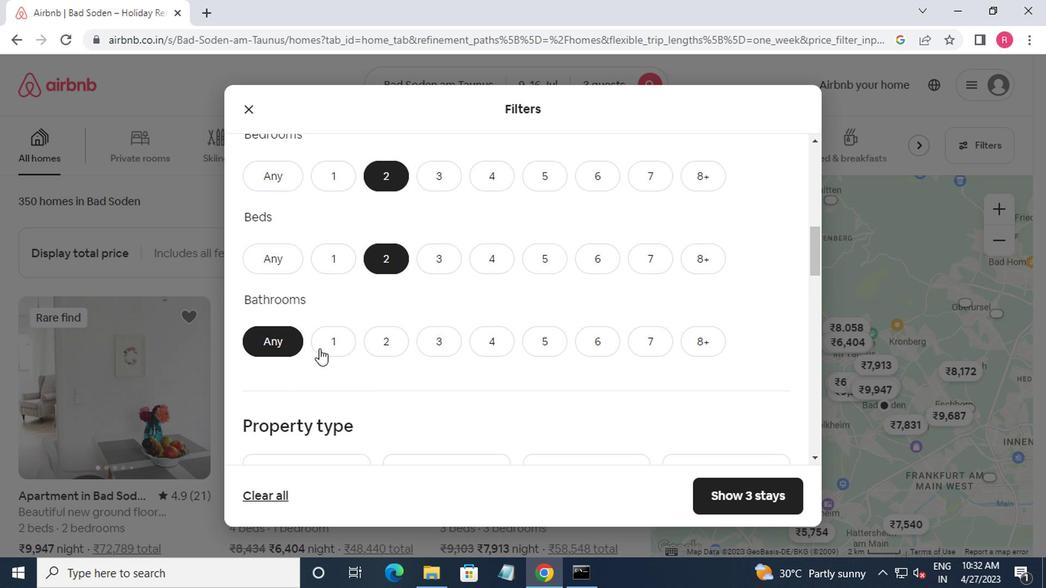 
Action: Mouse pressed left at (338, 340)
Screenshot: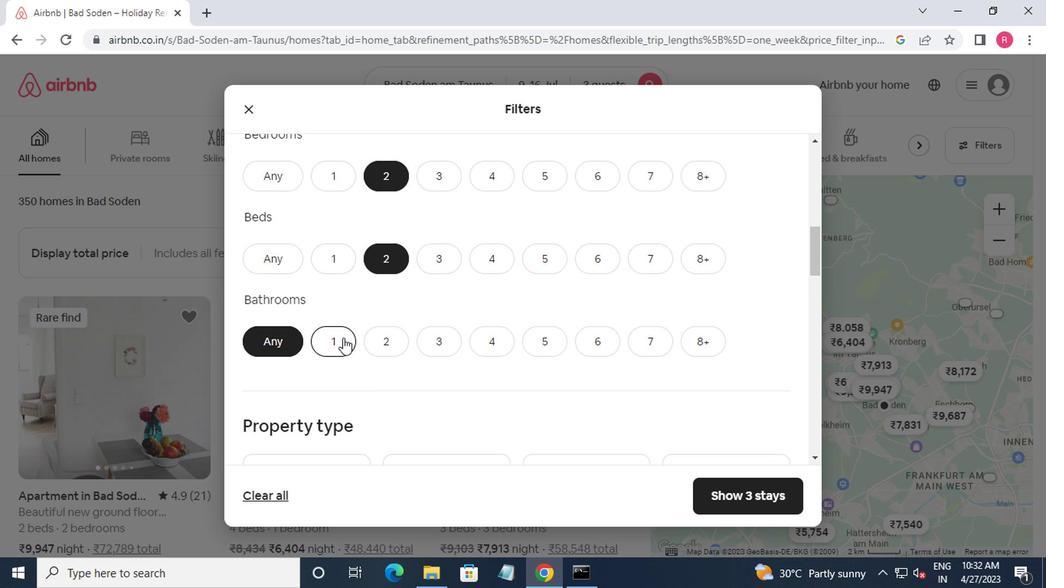 
Action: Mouse moved to (346, 348)
Screenshot: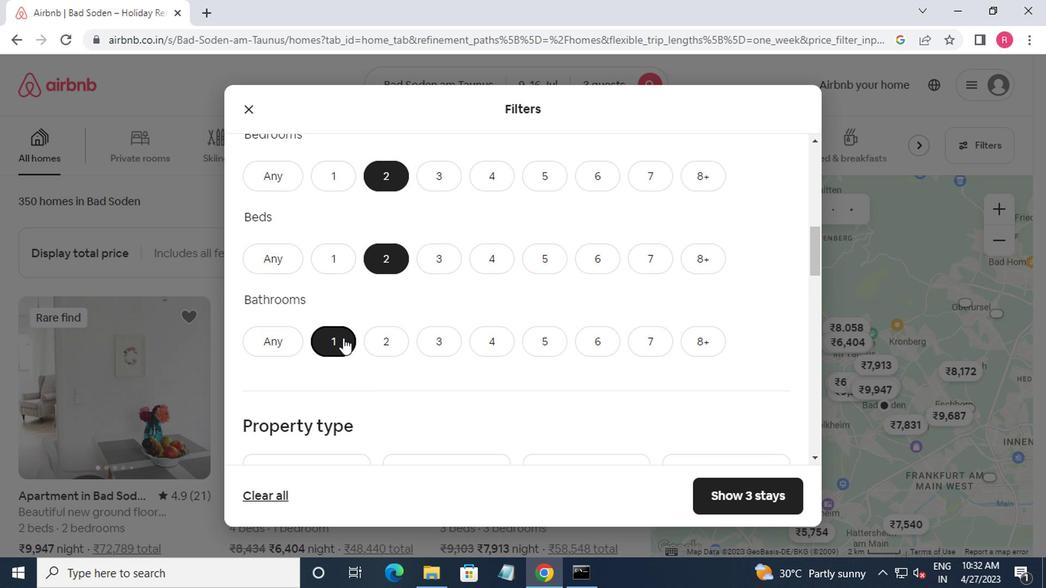 
Action: Mouse scrolled (346, 347) with delta (0, 0)
Screenshot: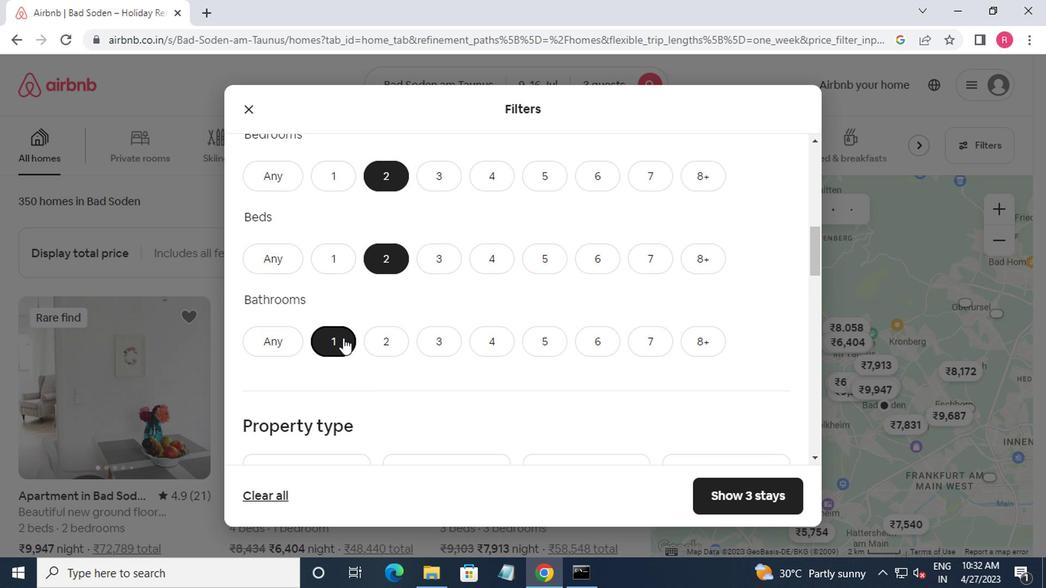 
Action: Mouse moved to (353, 349)
Screenshot: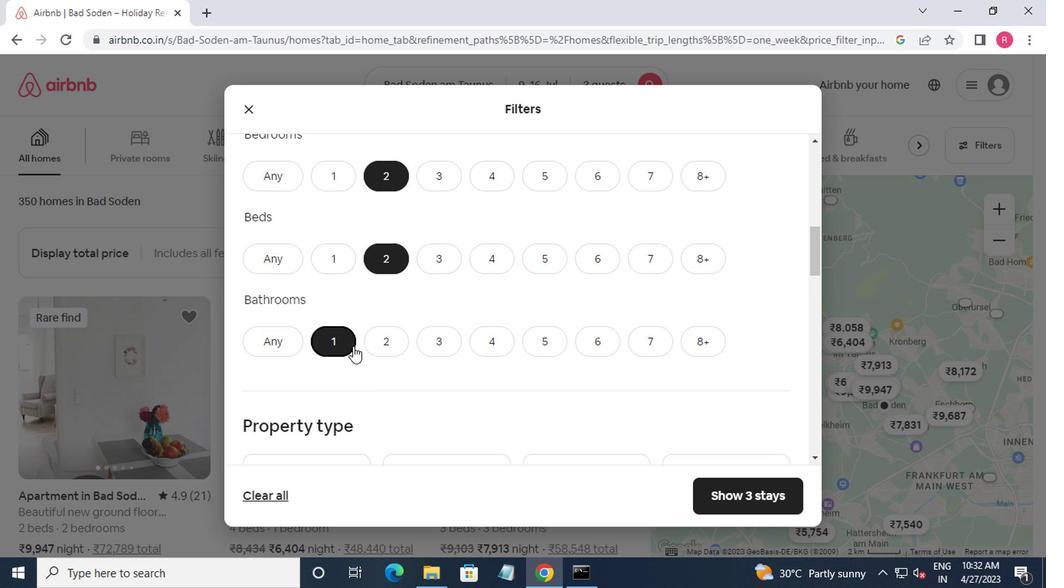 
Action: Mouse scrolled (353, 349) with delta (0, 0)
Screenshot: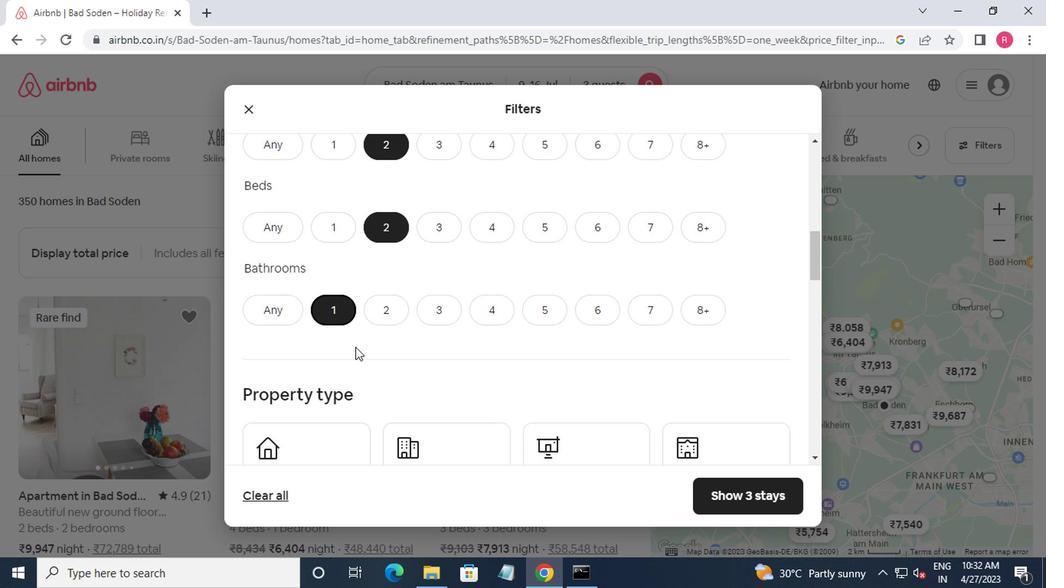 
Action: Mouse moved to (331, 351)
Screenshot: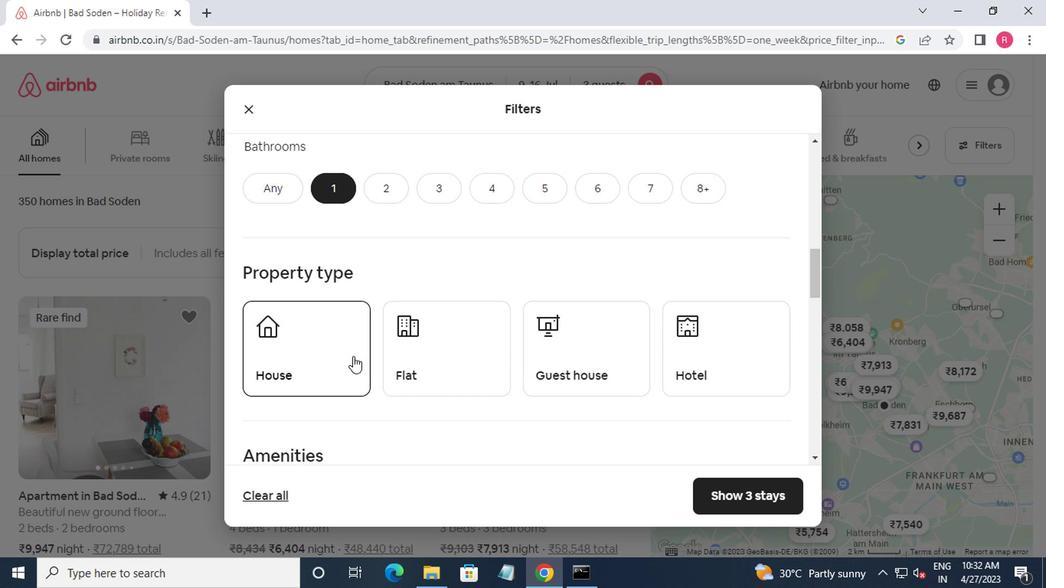 
Action: Mouse pressed left at (331, 351)
Screenshot: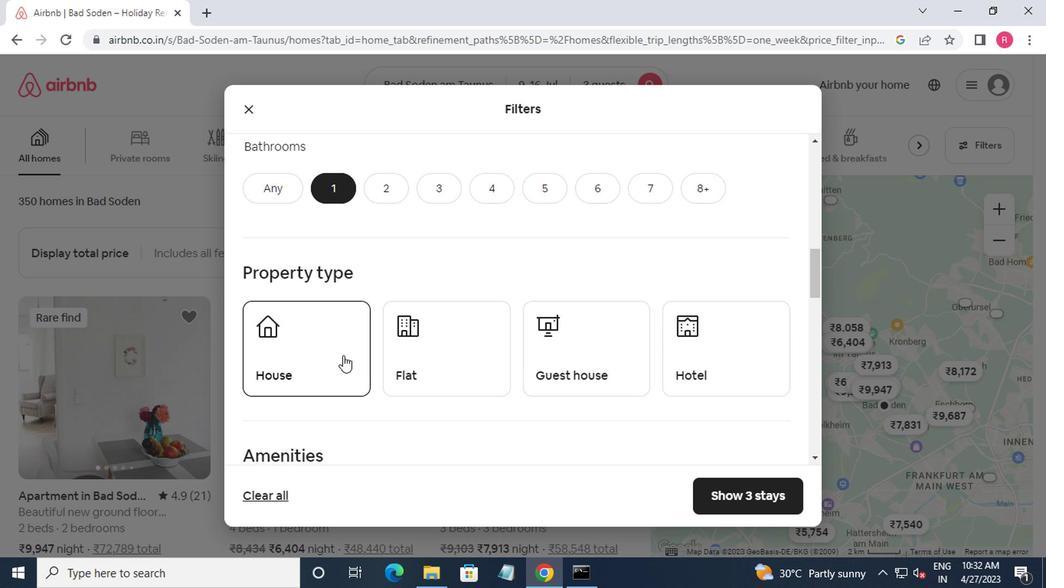 
Action: Mouse moved to (457, 361)
Screenshot: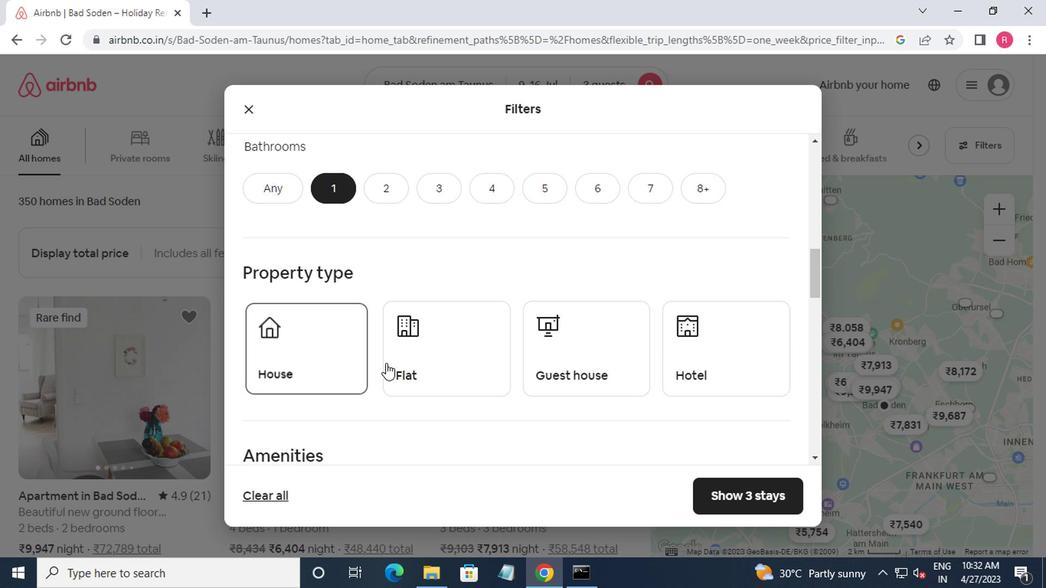 
Action: Mouse pressed left at (457, 361)
Screenshot: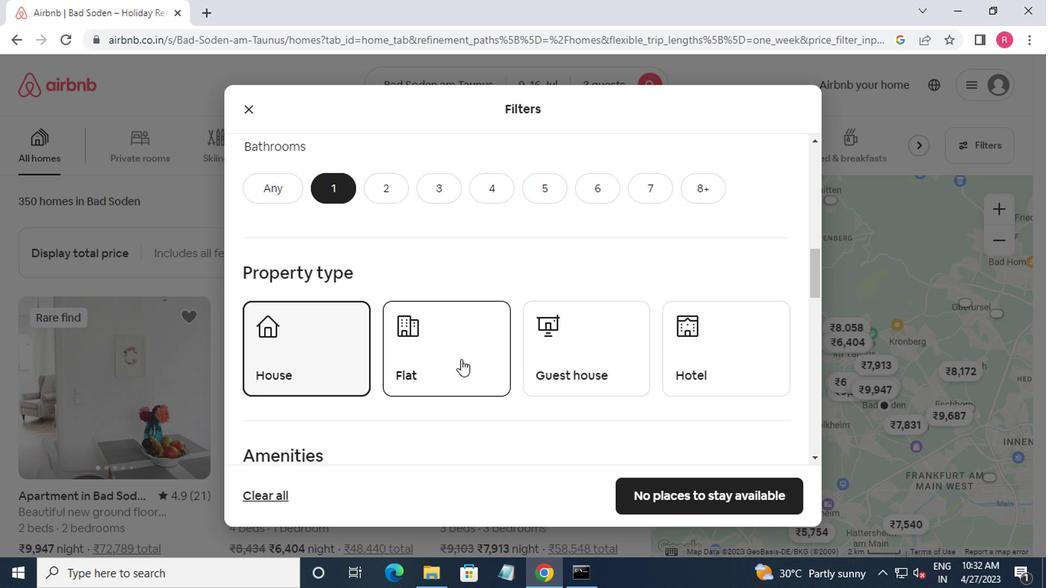 
Action: Mouse moved to (575, 370)
Screenshot: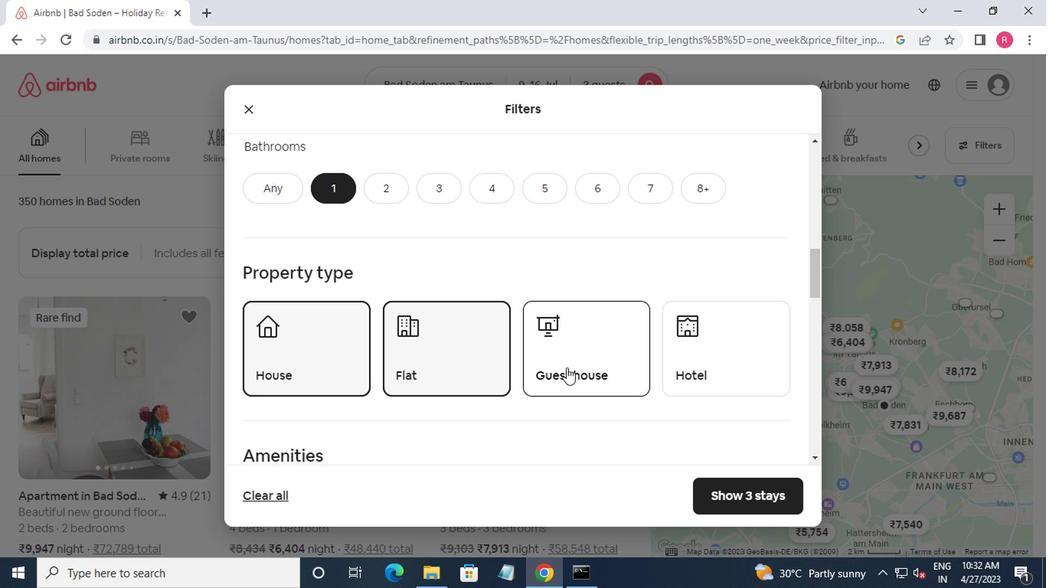 
Action: Mouse pressed left at (575, 370)
Screenshot: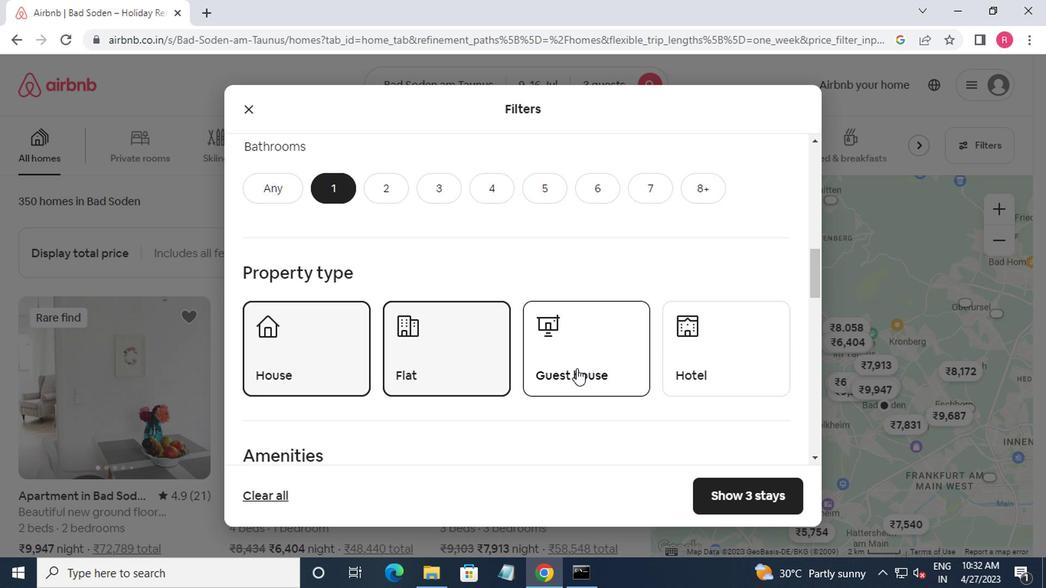 
Action: Mouse moved to (578, 369)
Screenshot: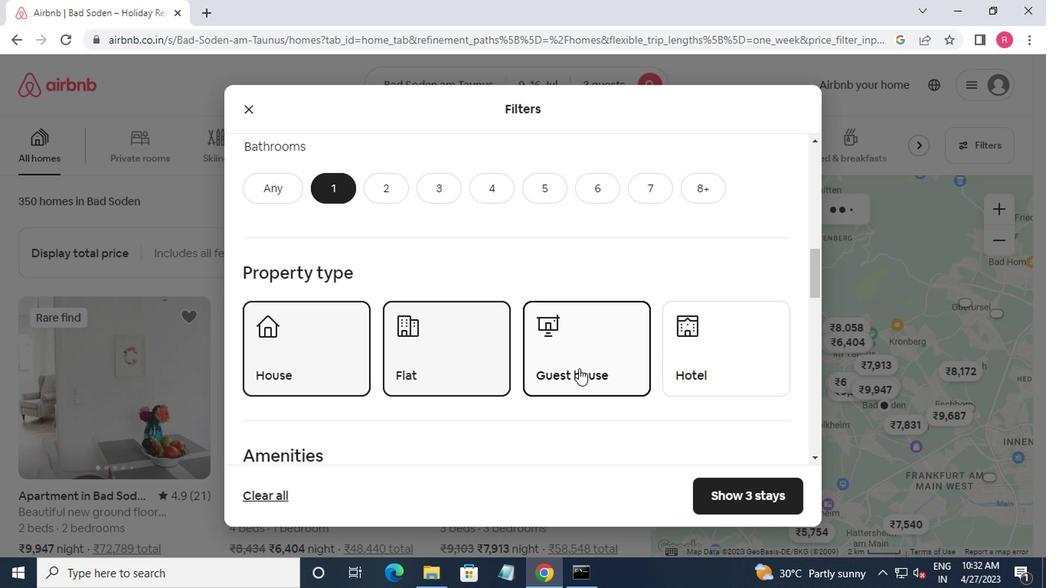 
Action: Mouse scrolled (578, 368) with delta (0, 0)
Screenshot: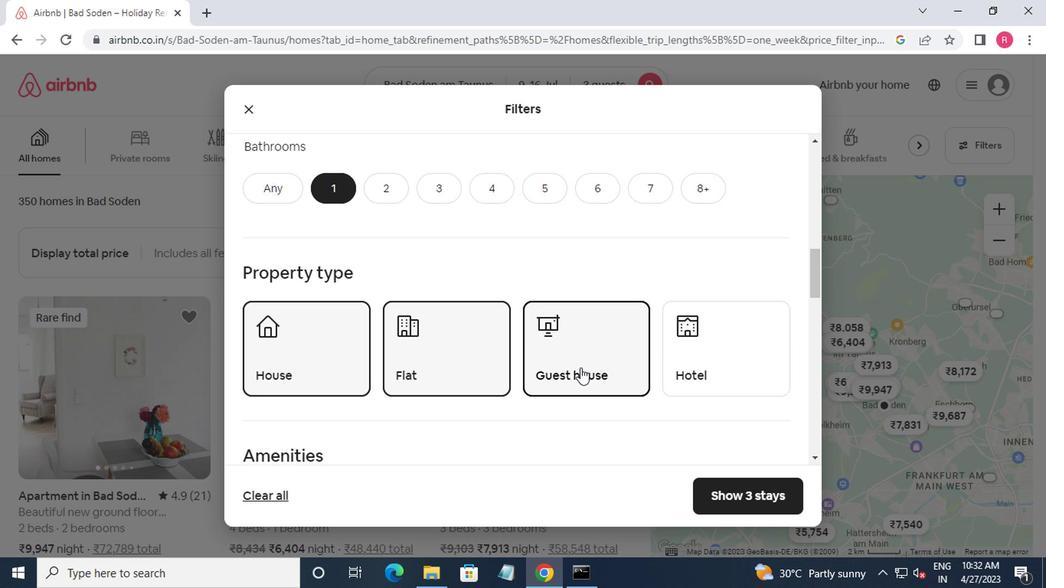 
Action: Mouse scrolled (578, 368) with delta (0, 0)
Screenshot: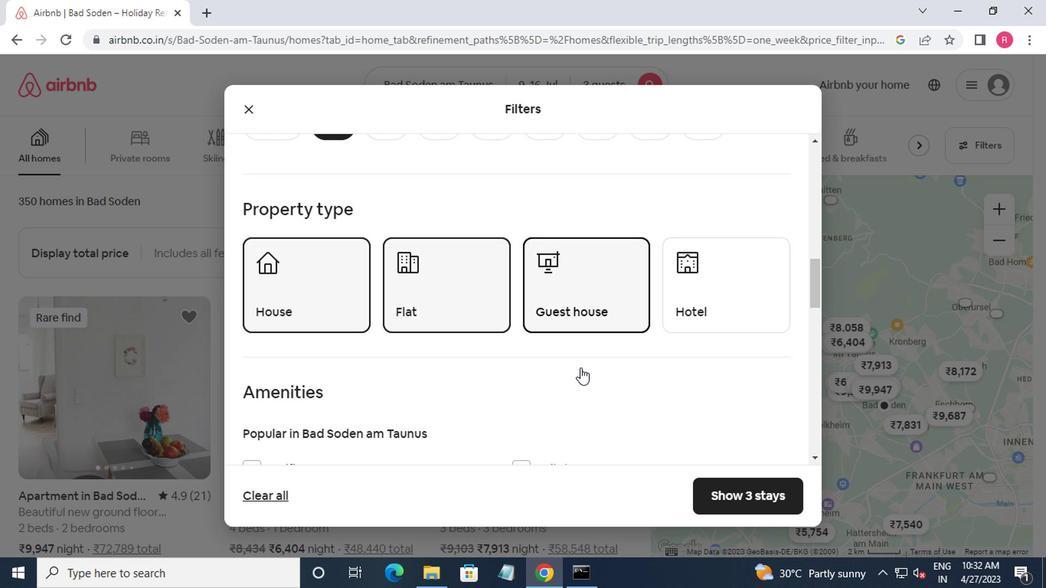 
Action: Mouse scrolled (578, 368) with delta (0, 0)
Screenshot: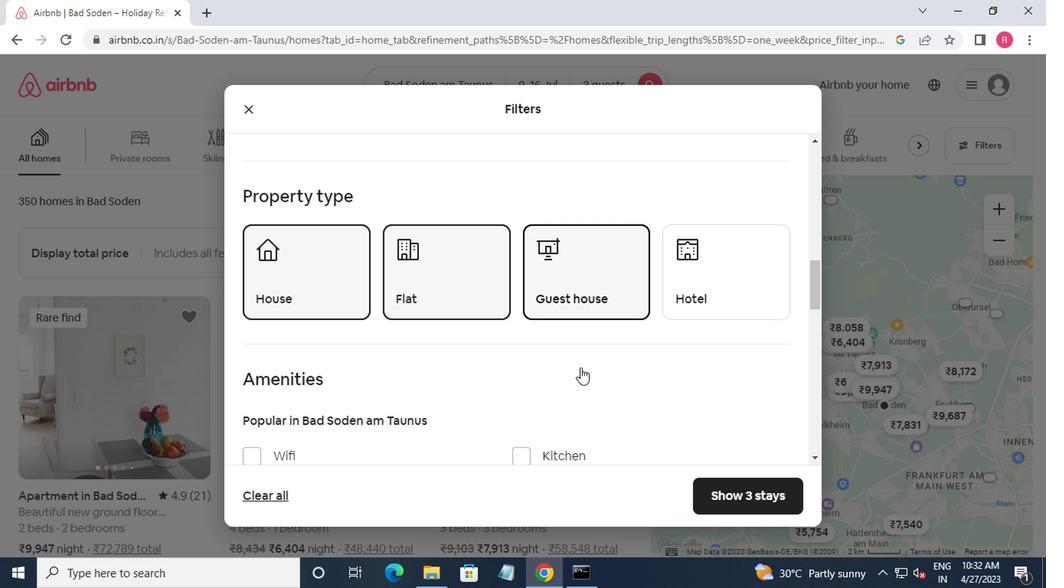 
Action: Mouse moved to (477, 365)
Screenshot: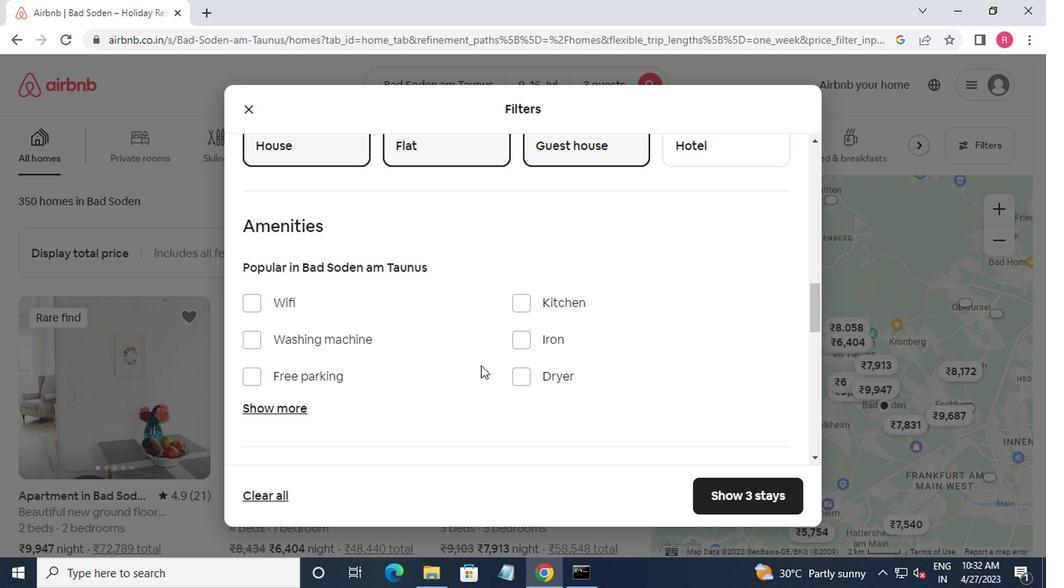 
Action: Mouse scrolled (477, 365) with delta (0, 0)
Screenshot: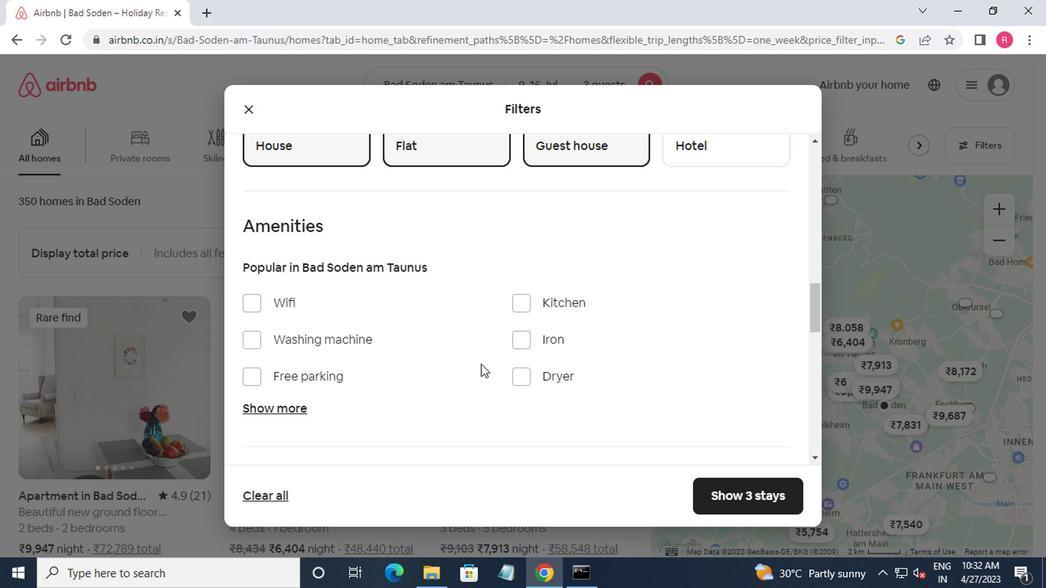 
Action: Mouse scrolled (477, 365) with delta (0, 0)
Screenshot: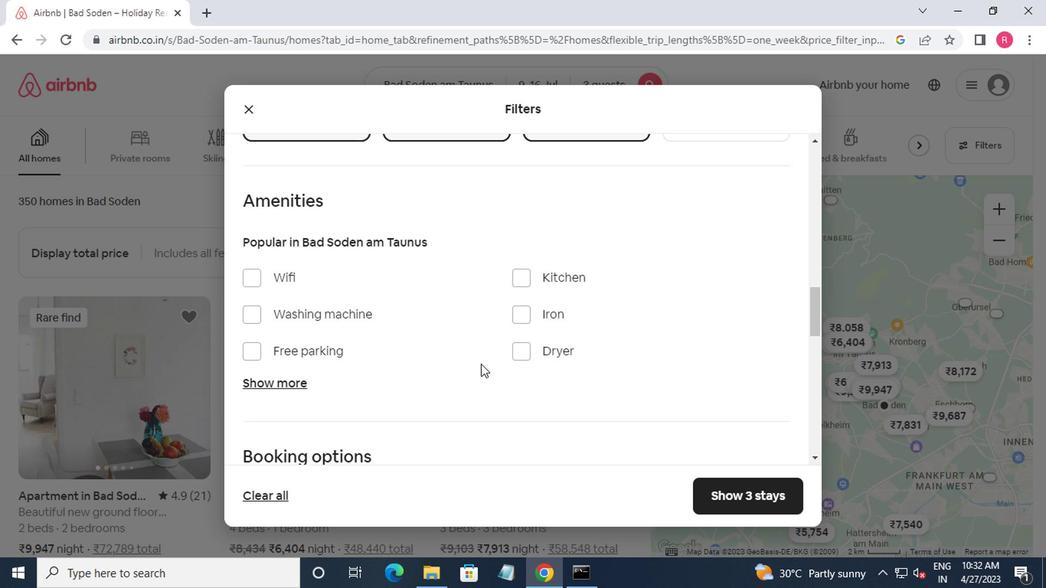 
Action: Mouse scrolled (477, 365) with delta (0, 0)
Screenshot: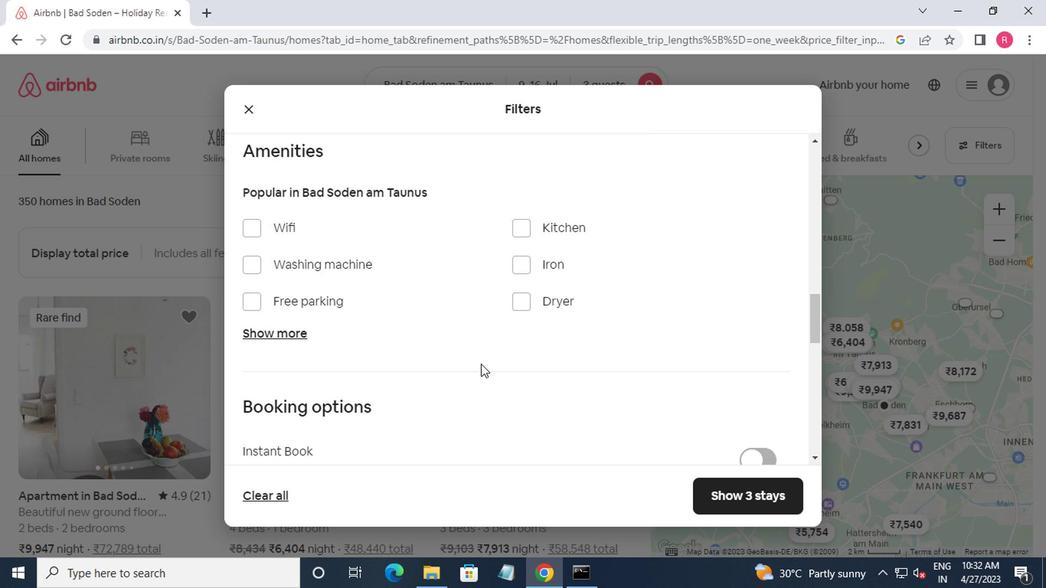 
Action: Mouse moved to (760, 358)
Screenshot: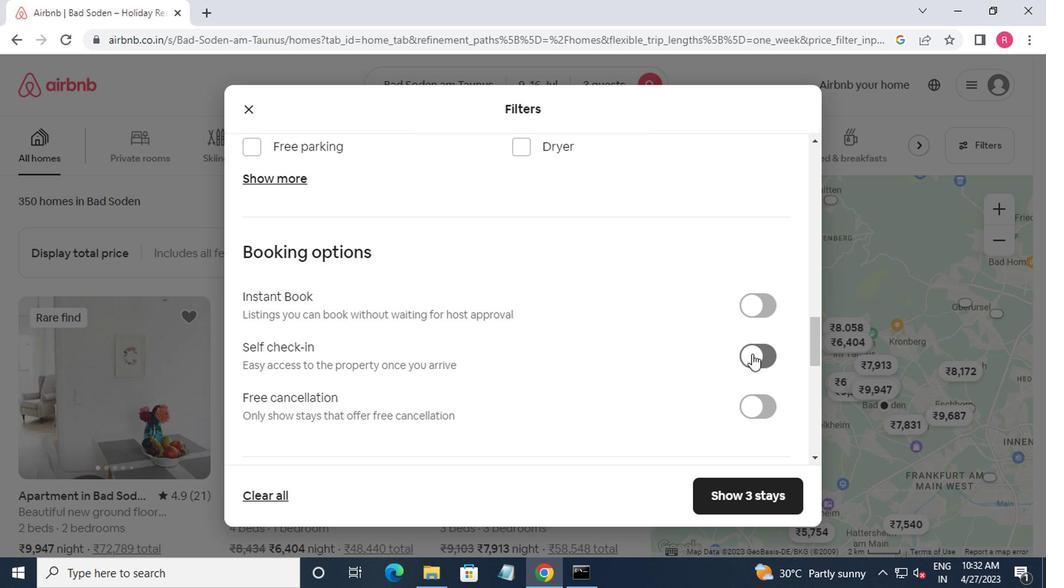 
Action: Mouse pressed left at (760, 358)
Screenshot: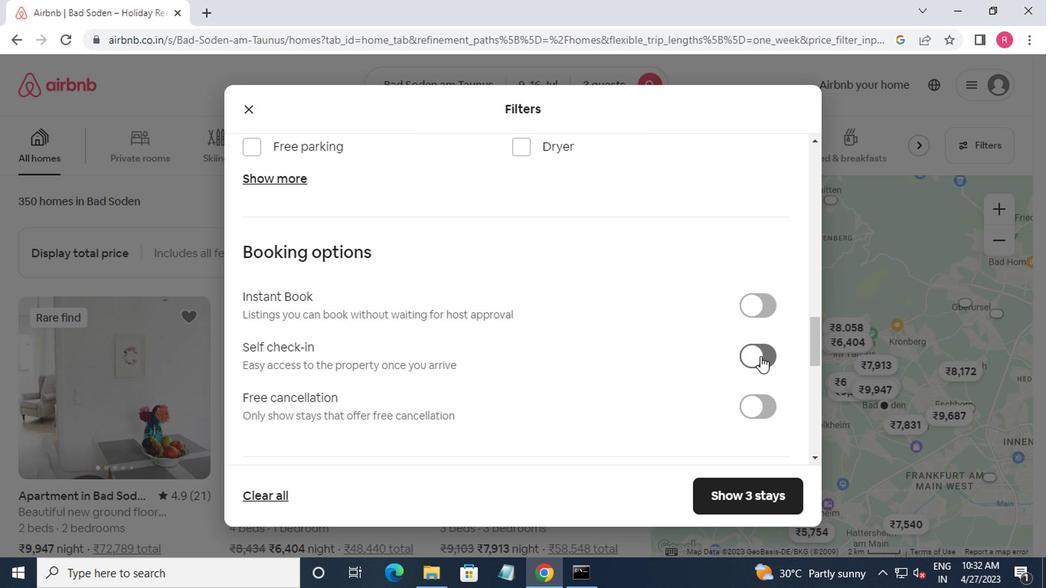 
Action: Mouse moved to (755, 358)
Screenshot: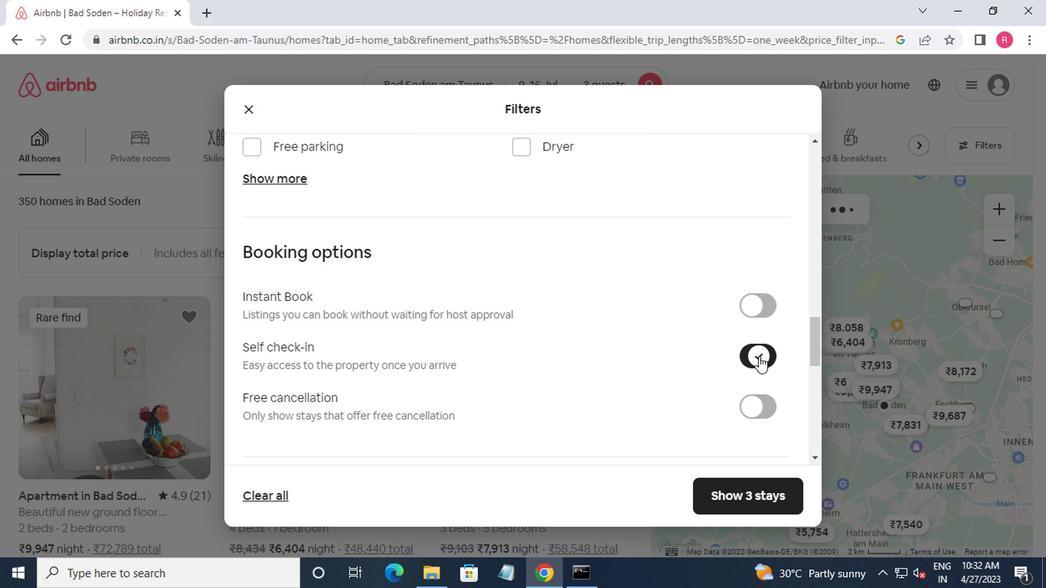 
Action: Mouse scrolled (755, 357) with delta (0, 0)
Screenshot: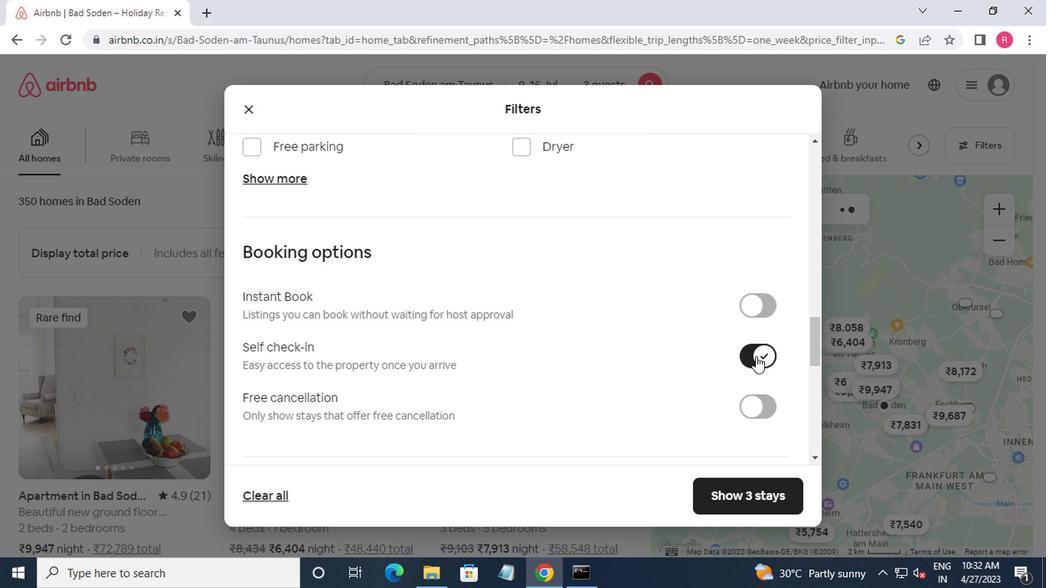 
Action: Mouse scrolled (755, 357) with delta (0, 0)
Screenshot: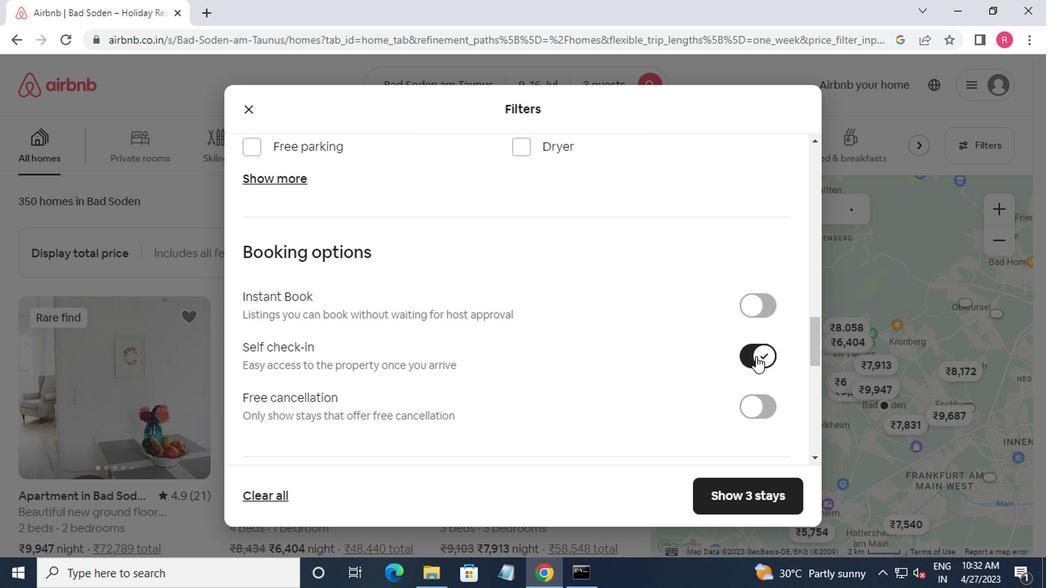
Action: Mouse moved to (751, 358)
Screenshot: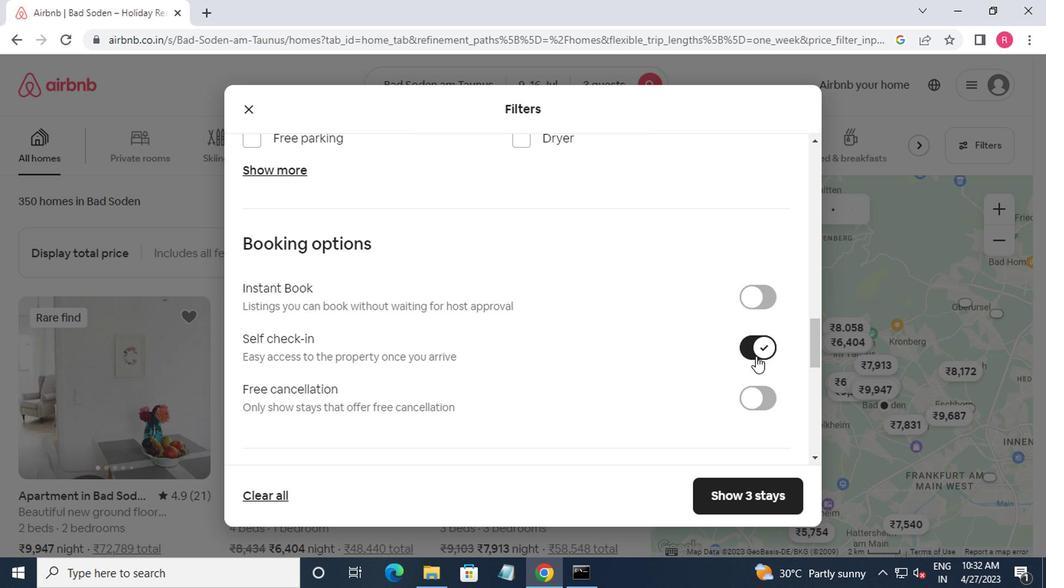 
Action: Mouse scrolled (751, 357) with delta (0, 0)
Screenshot: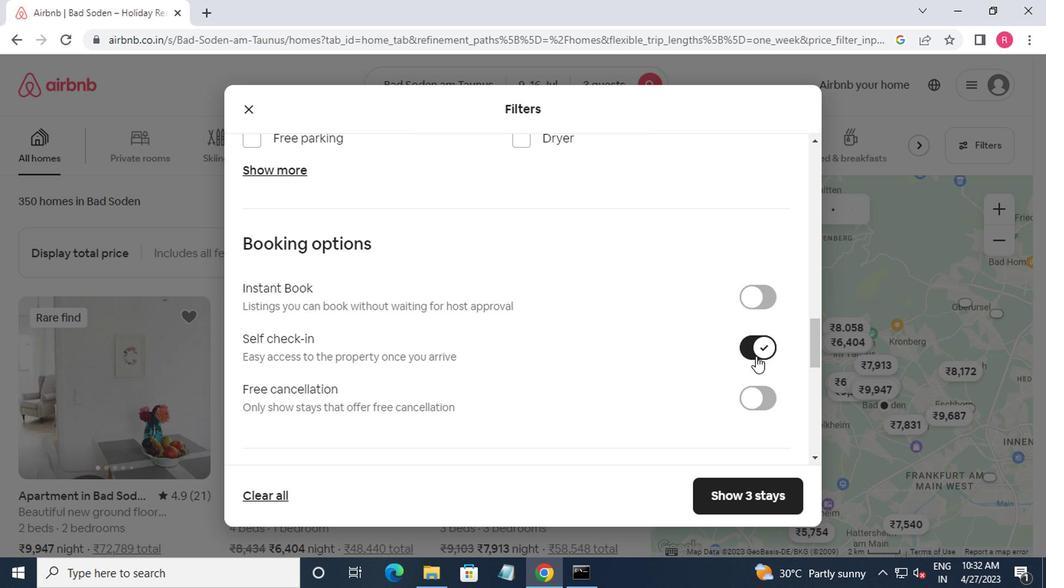 
Action: Mouse moved to (749, 359)
Screenshot: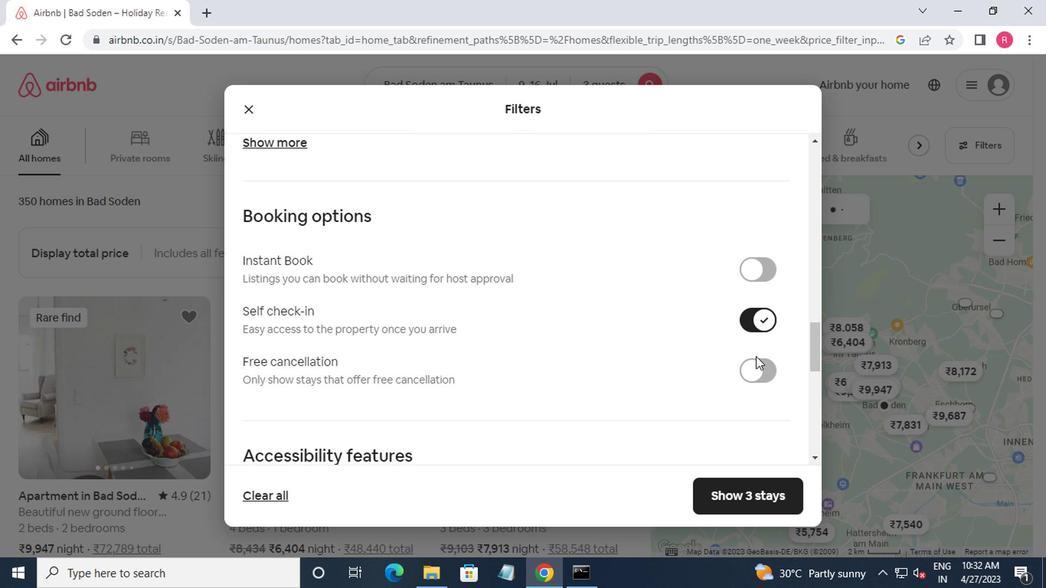 
Action: Mouse scrolled (749, 358) with delta (0, -1)
Screenshot: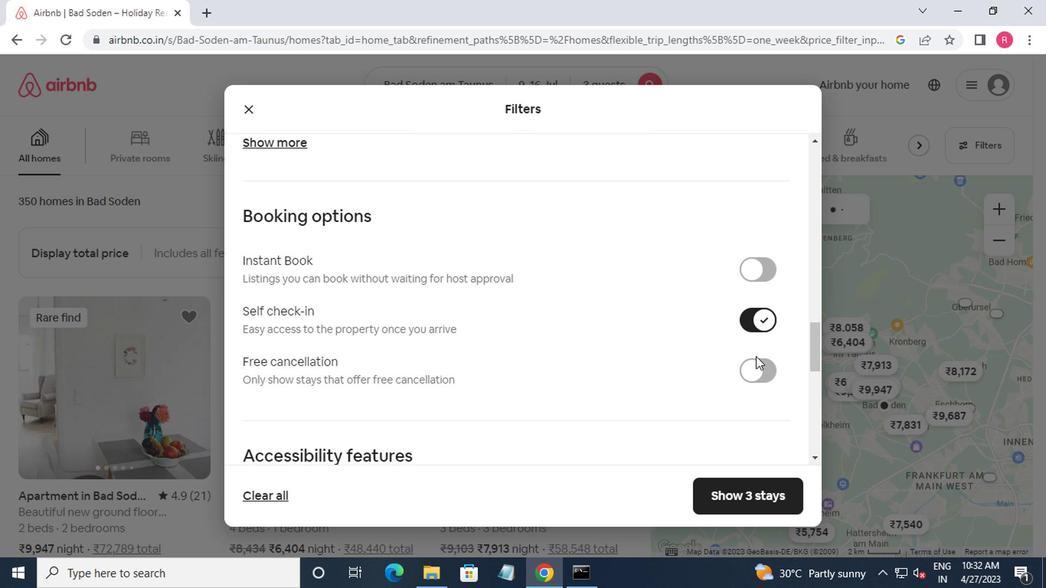 
Action: Mouse moved to (744, 361)
Screenshot: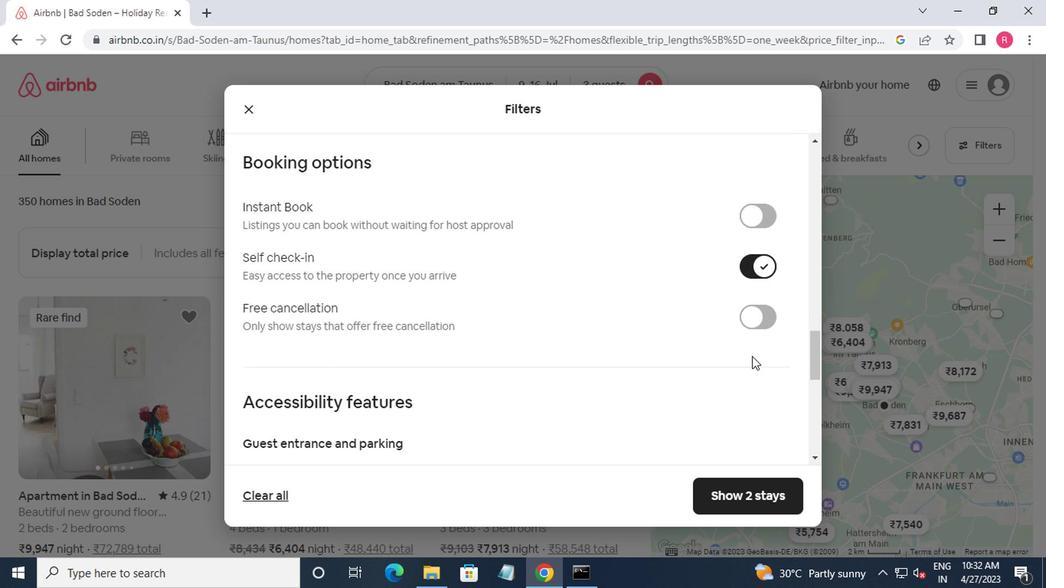 
Action: Mouse scrolled (744, 360) with delta (0, 0)
Screenshot: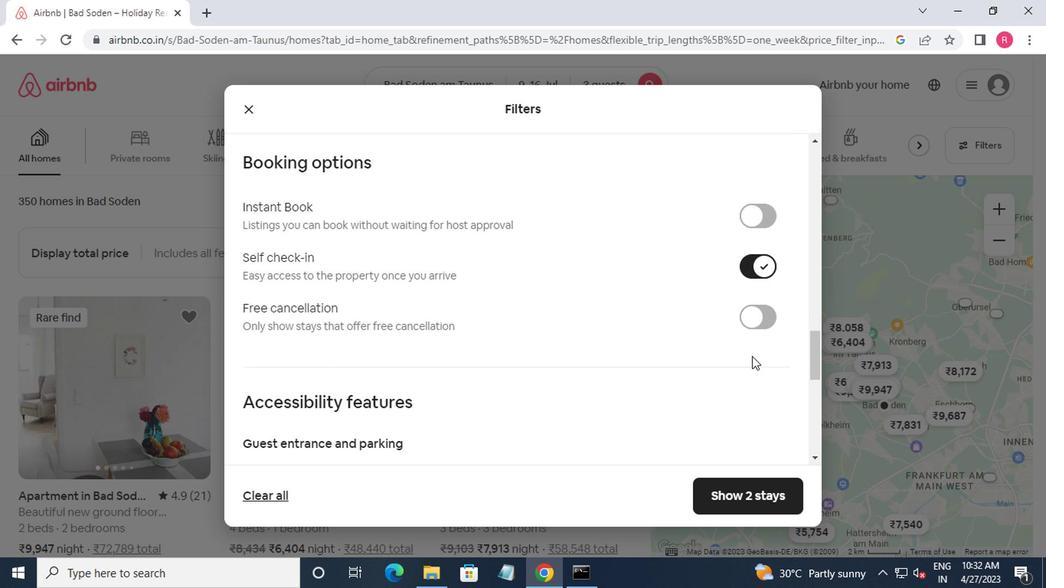 
Action: Mouse moved to (406, 402)
Screenshot: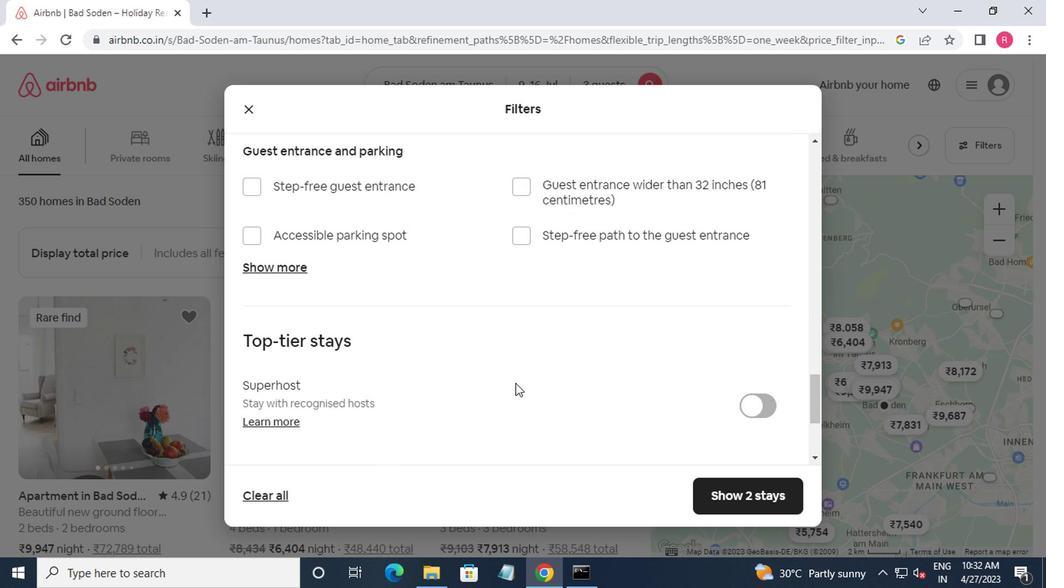 
Action: Mouse scrolled (406, 401) with delta (0, -1)
Screenshot: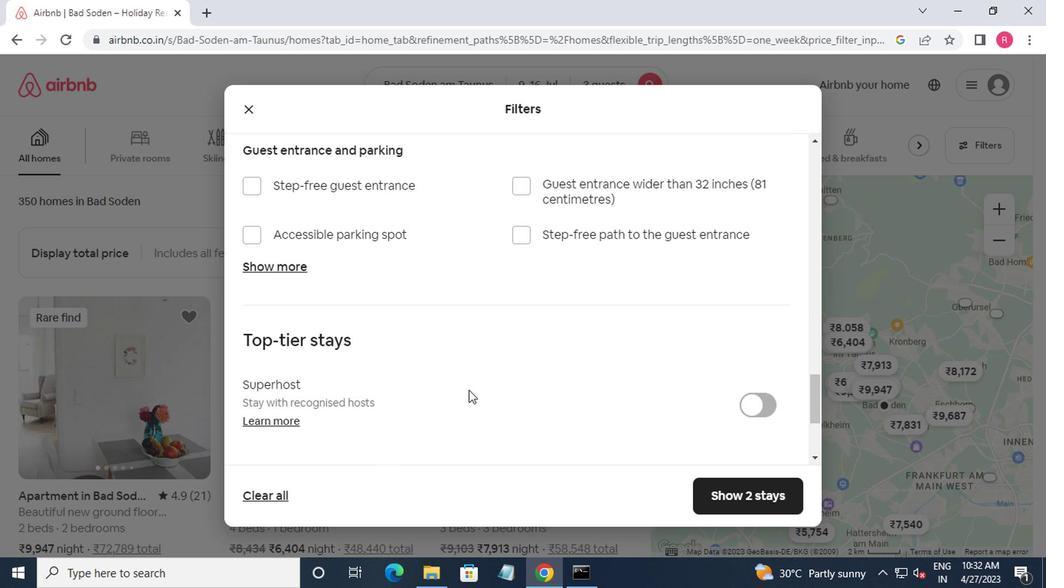 
Action: Mouse moved to (404, 403)
Screenshot: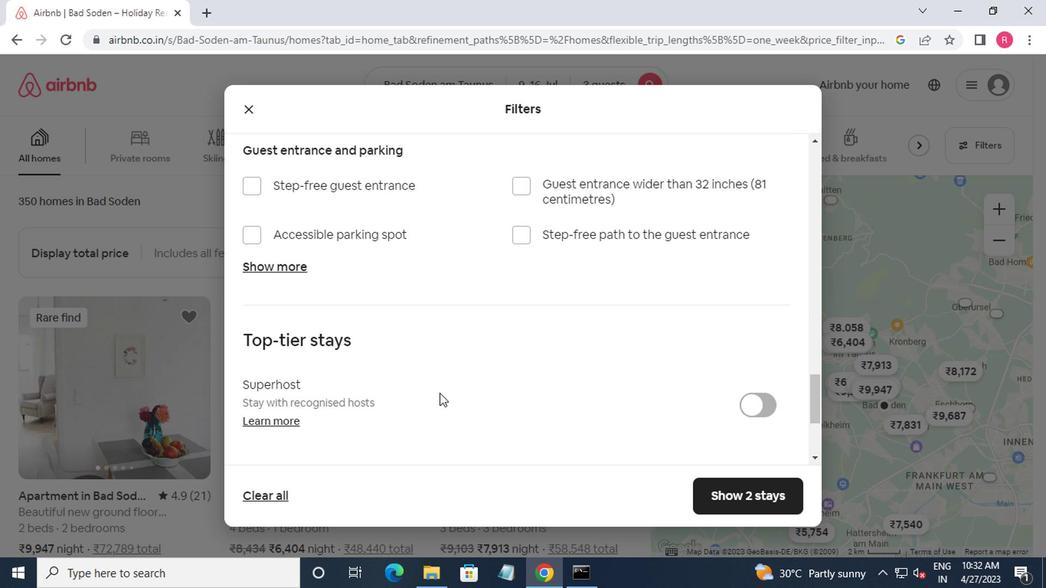 
Action: Mouse scrolled (404, 402) with delta (0, 0)
Screenshot: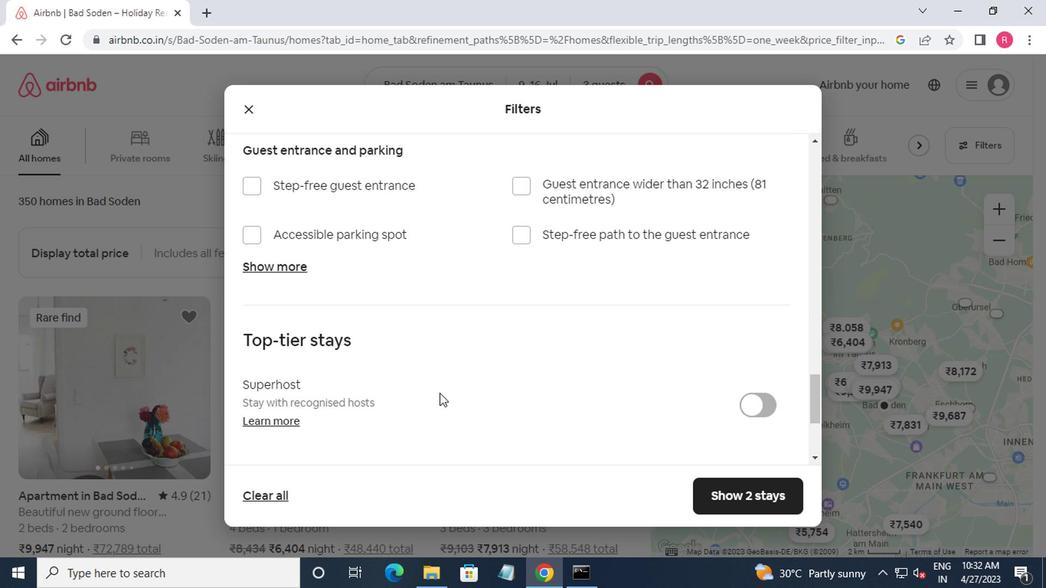 
Action: Mouse moved to (403, 403)
Screenshot: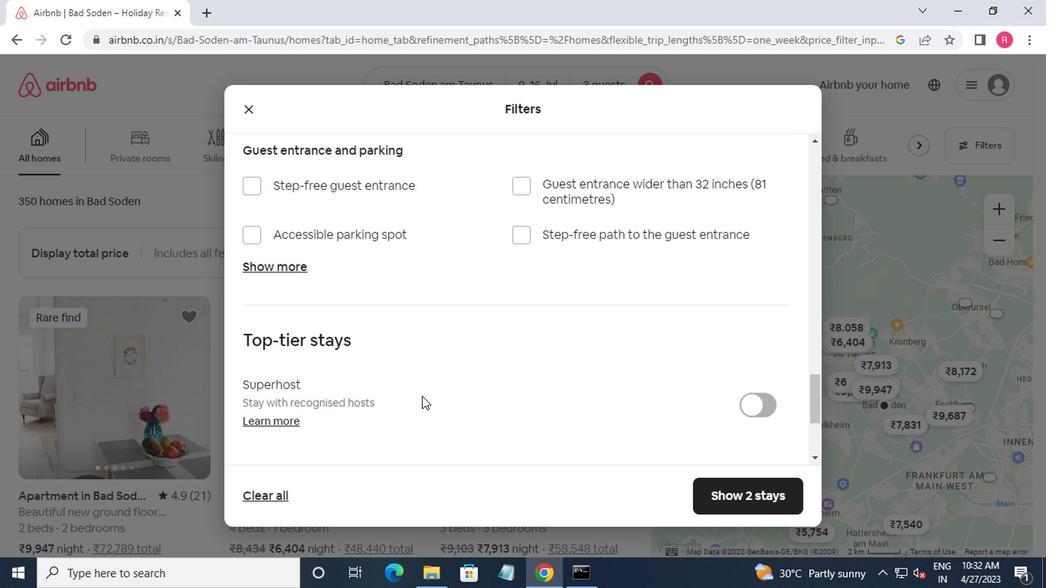 
Action: Mouse scrolled (403, 402) with delta (0, 0)
Screenshot: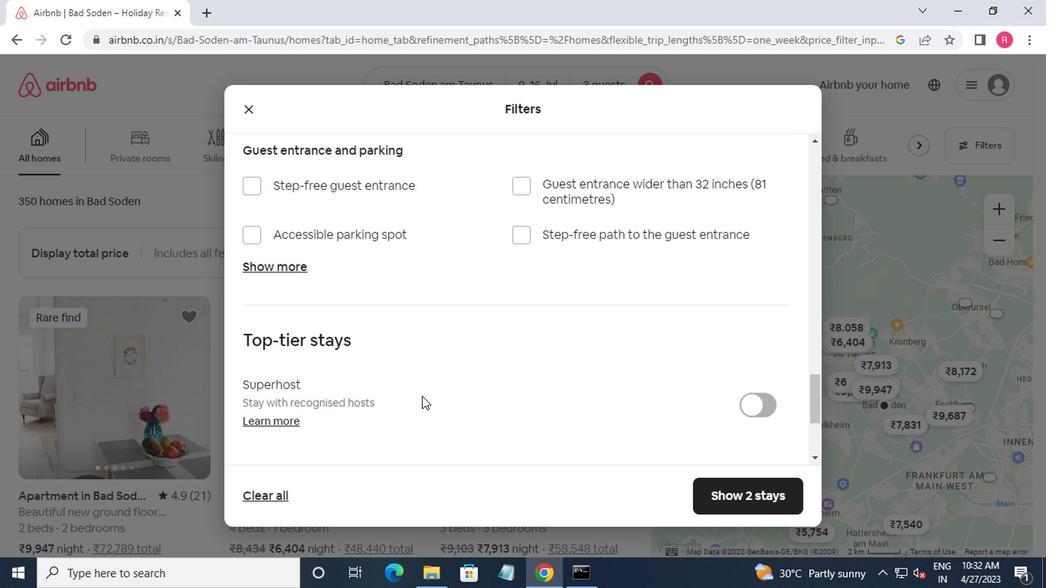
Action: Mouse moved to (401, 403)
Screenshot: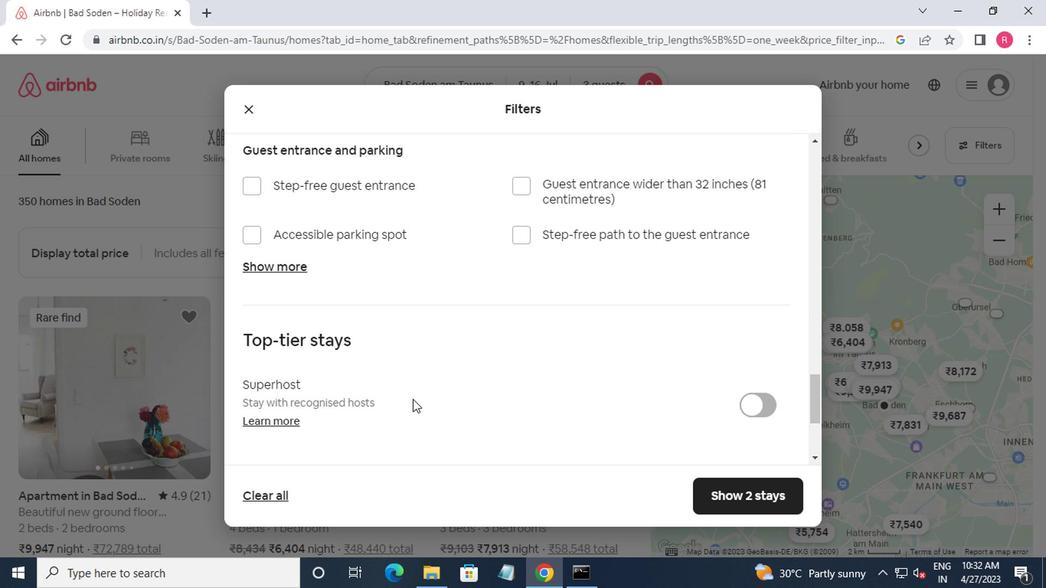 
Action: Mouse scrolled (401, 402) with delta (0, 0)
Screenshot: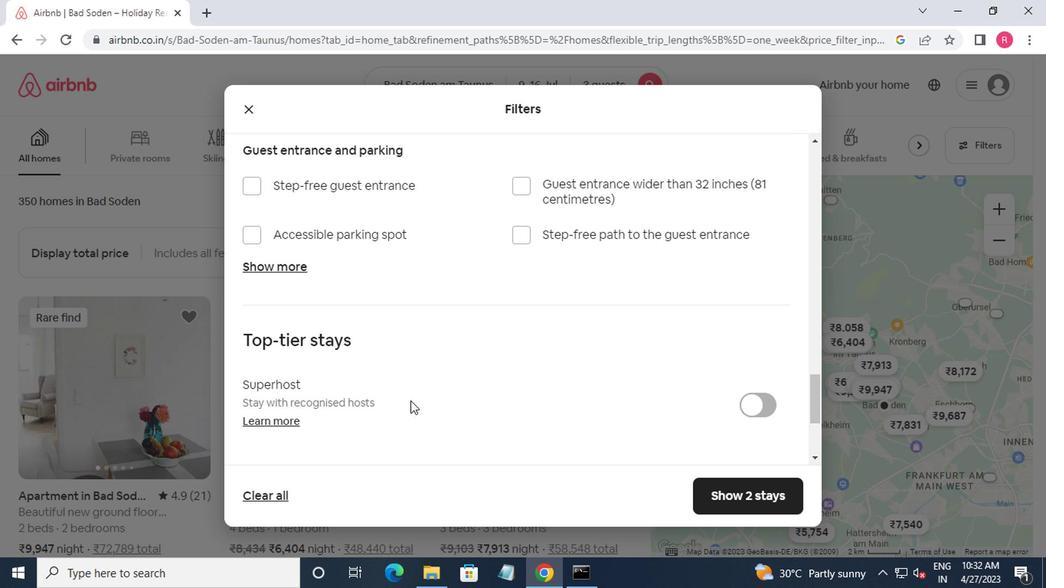 
Action: Mouse moved to (243, 359)
Screenshot: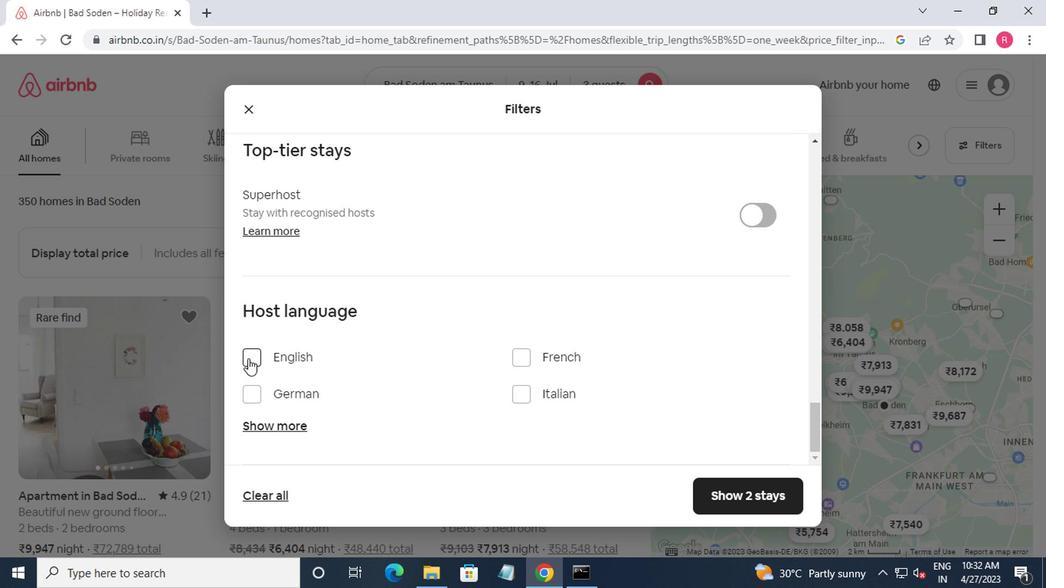 
Action: Mouse pressed left at (243, 359)
Screenshot: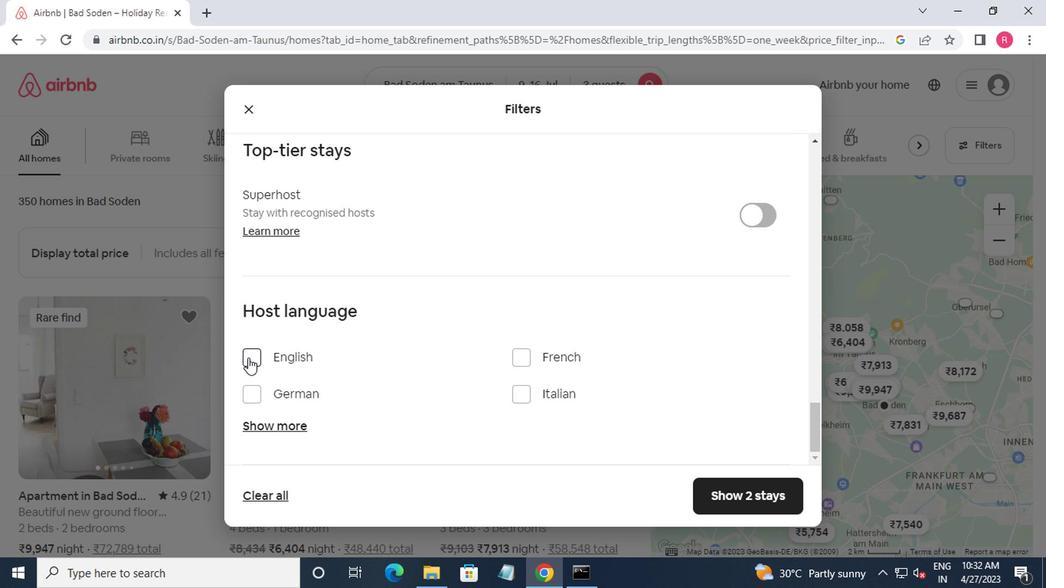 
Action: Mouse moved to (735, 493)
Screenshot: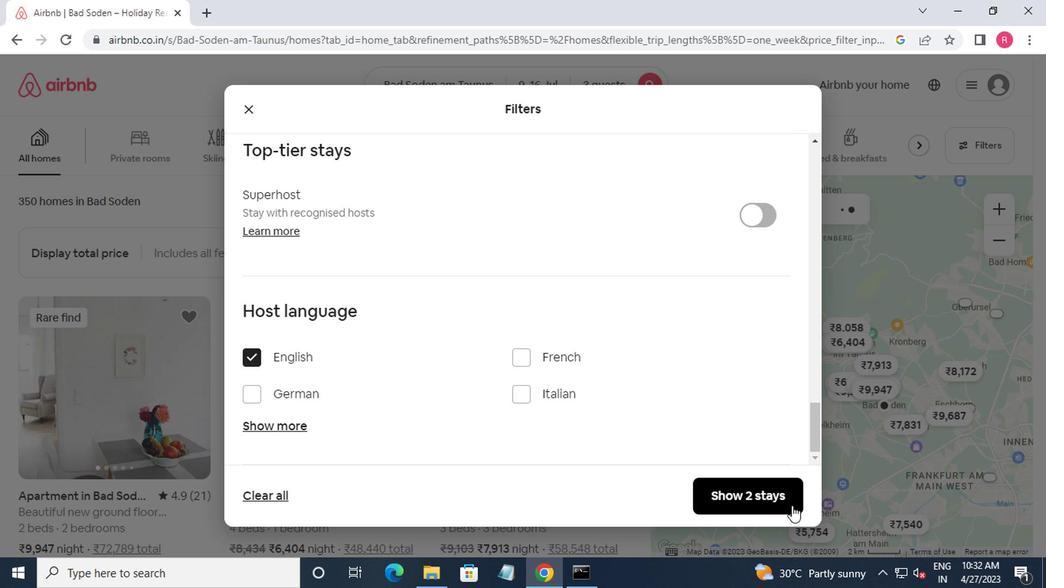 
Action: Mouse pressed left at (735, 493)
Screenshot: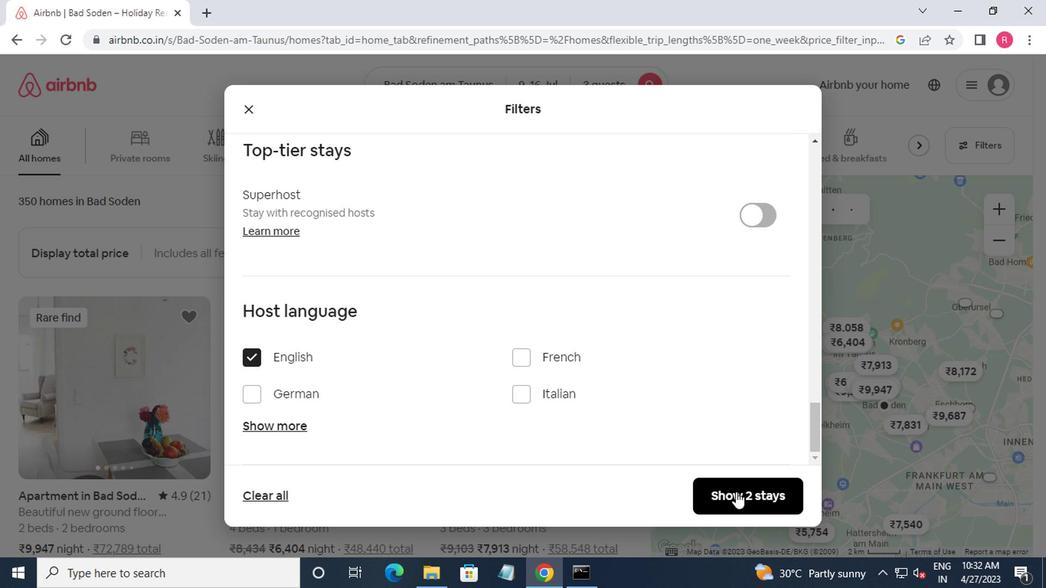 
Action: Mouse moved to (735, 492)
Screenshot: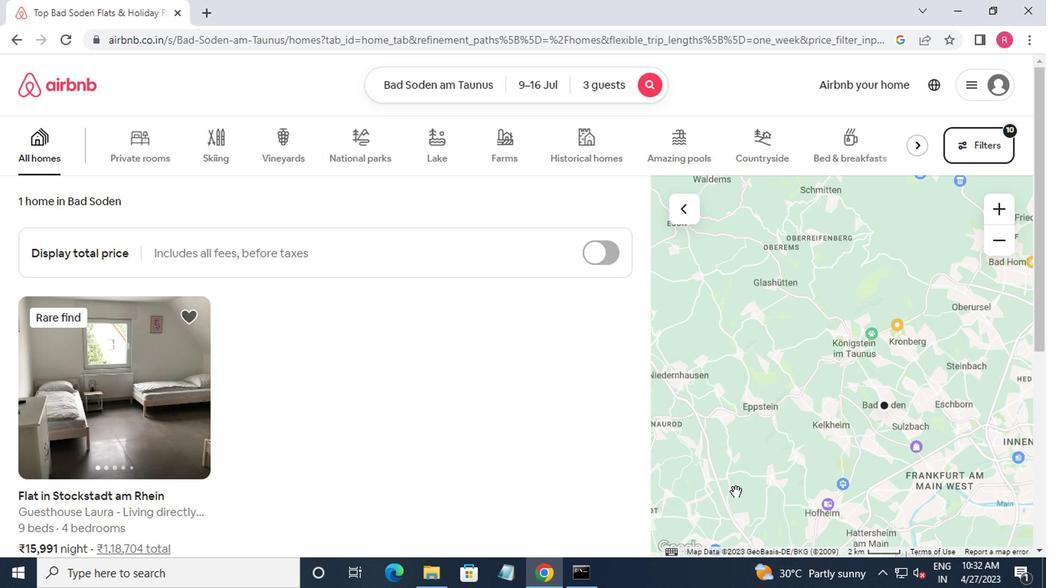 
